 Task: Search one way flight ticket for 5 adults, 2 children, 1 infant in seat and 1 infant on lap in economy from Flint: Bishop International Airport to Rockford: Chicago Rockford International Airport(was Northwest Chicagoland Regional Airport At Rockford) on 5-1-2023. Choice of flights is Frontier. Number of bags: 1 carry on bag. Price is upto 98000. Outbound departure time preference is 9:00.
Action: Mouse moved to (221, 305)
Screenshot: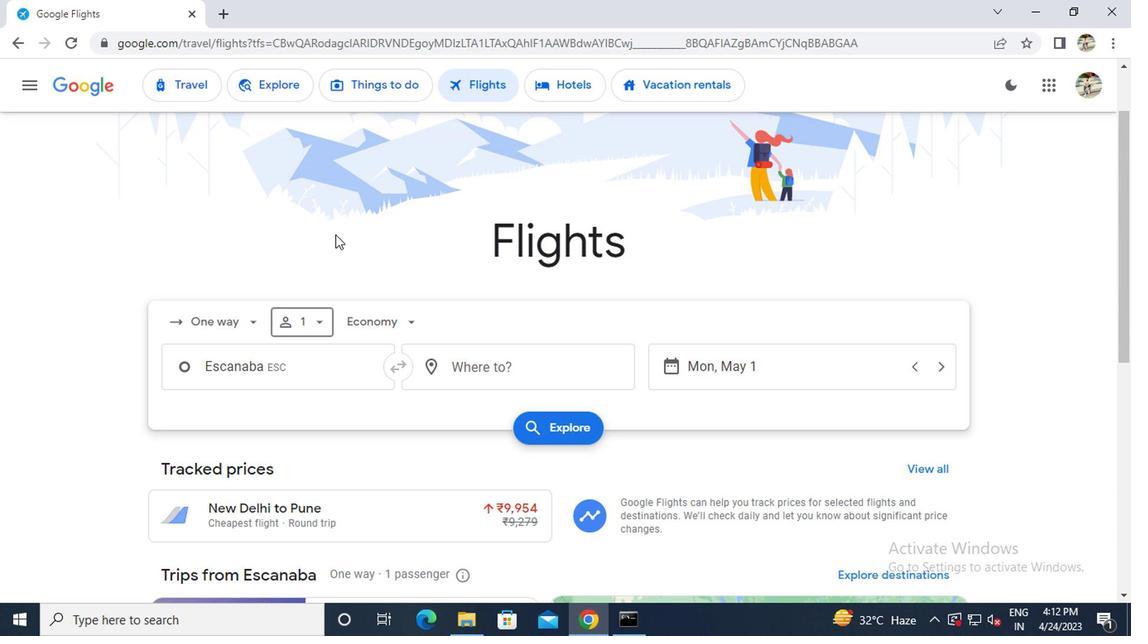 
Action: Mouse pressed left at (221, 305)
Screenshot: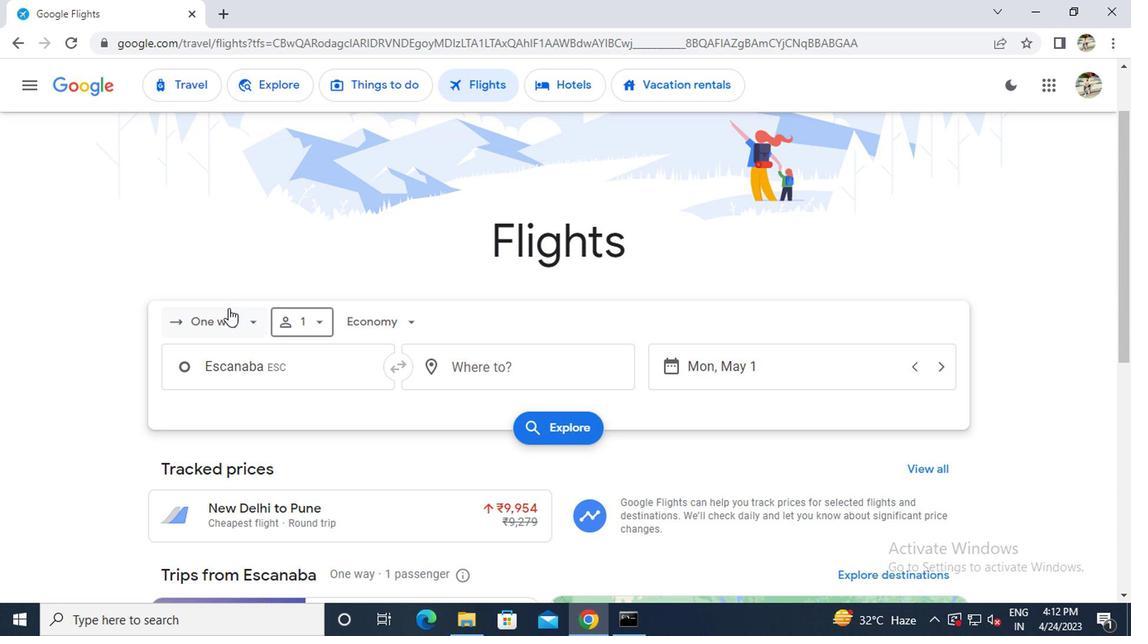 
Action: Mouse moved to (214, 388)
Screenshot: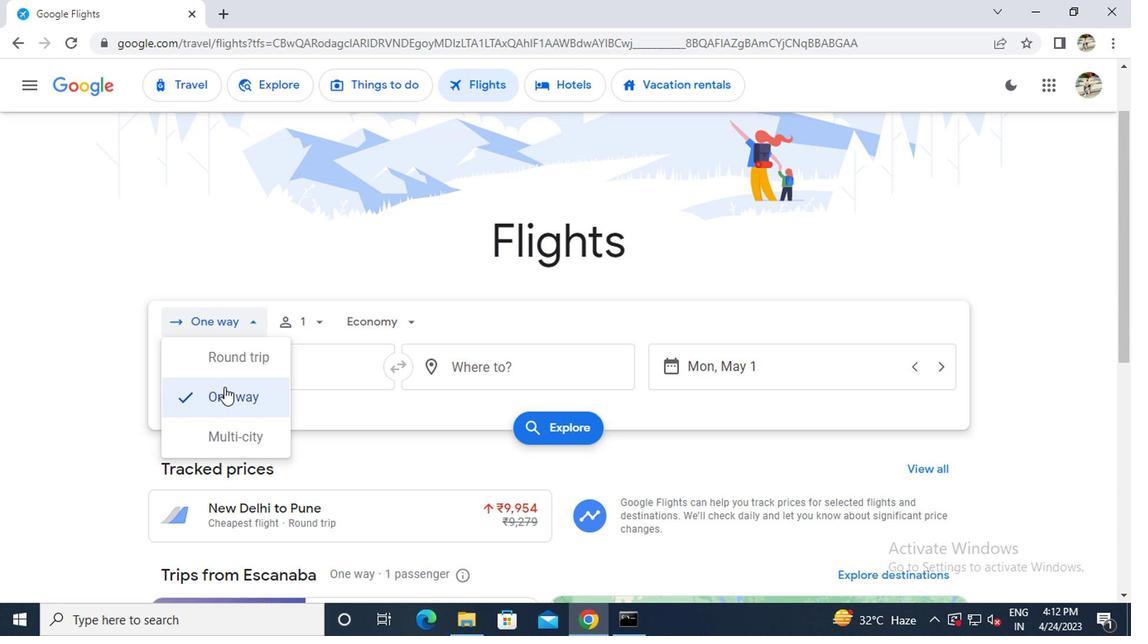 
Action: Mouse pressed left at (214, 388)
Screenshot: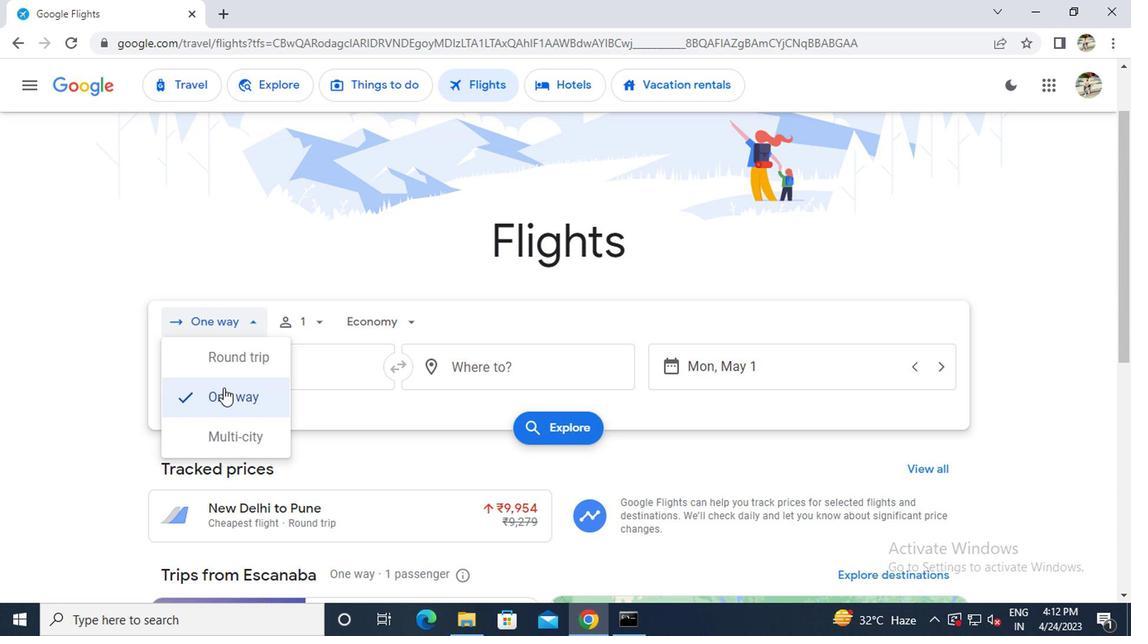 
Action: Mouse moved to (302, 318)
Screenshot: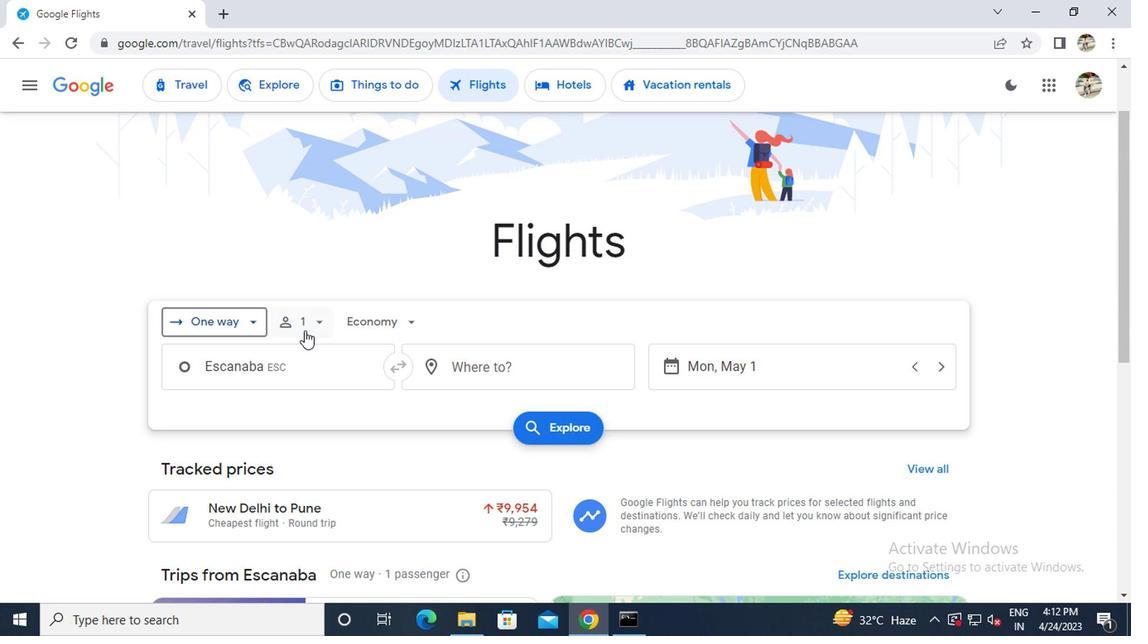 
Action: Mouse pressed left at (302, 318)
Screenshot: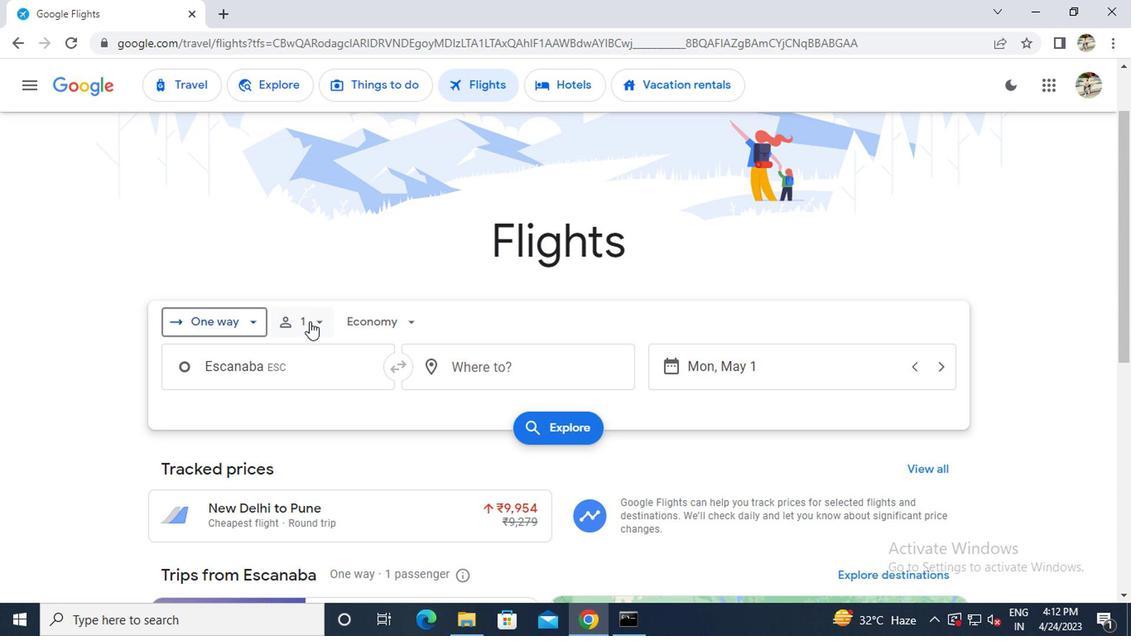 
Action: Mouse moved to (446, 371)
Screenshot: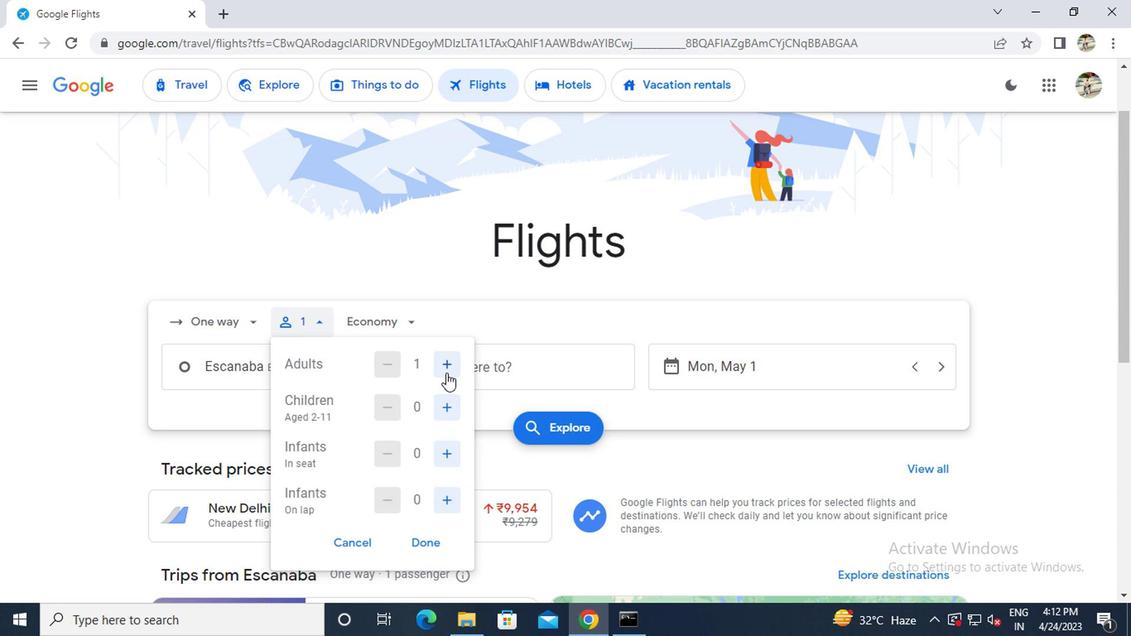 
Action: Mouse pressed left at (446, 371)
Screenshot: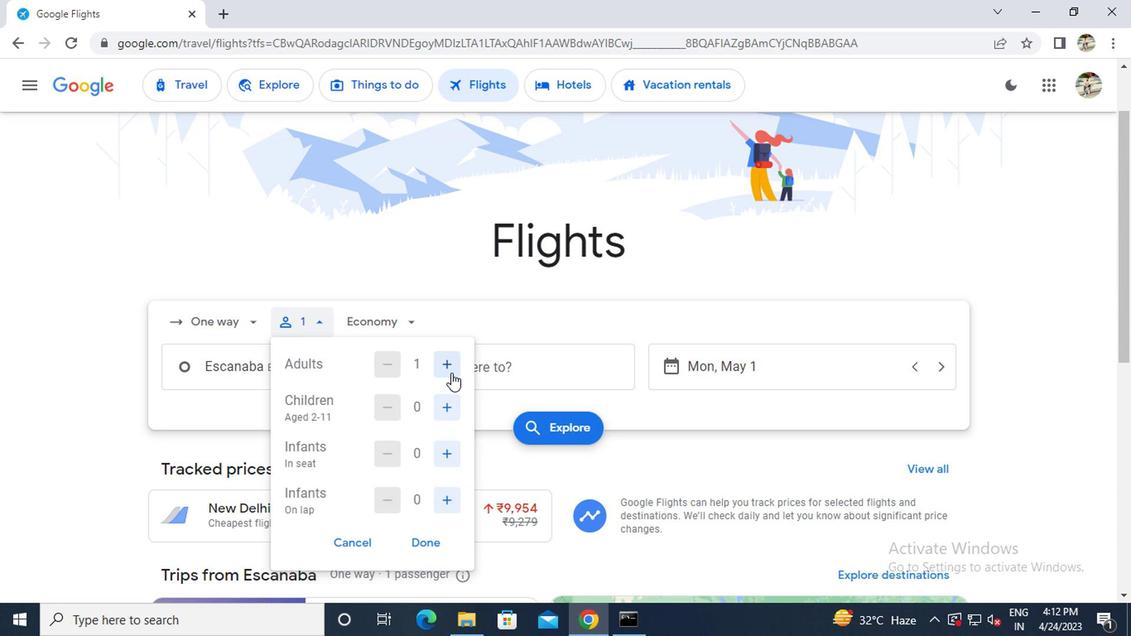 
Action: Mouse pressed left at (446, 371)
Screenshot: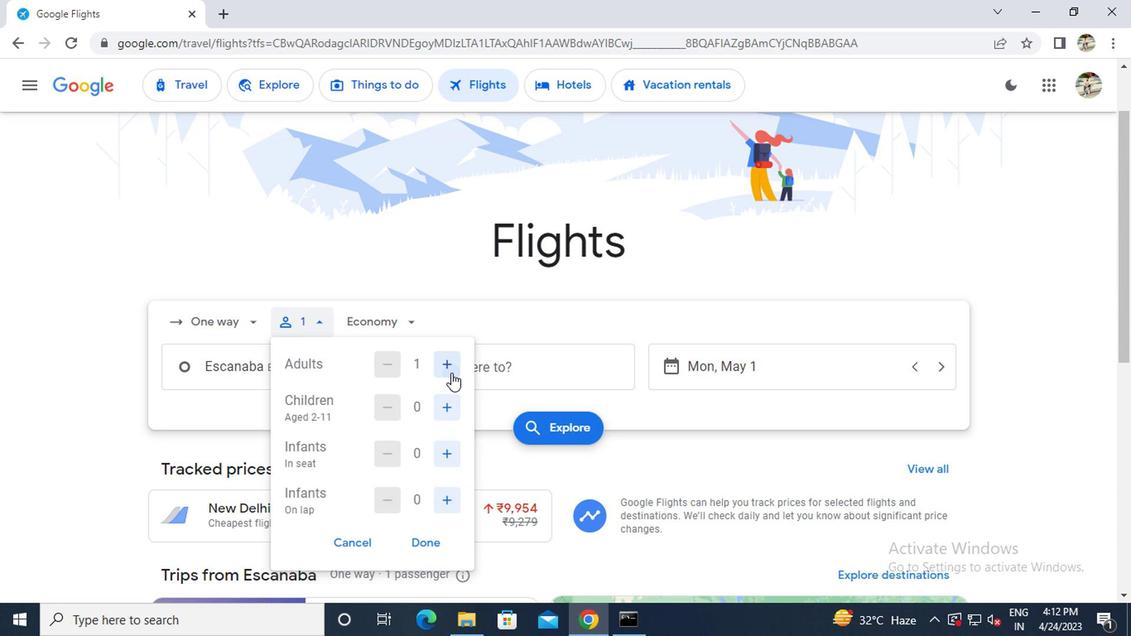 
Action: Mouse pressed left at (446, 371)
Screenshot: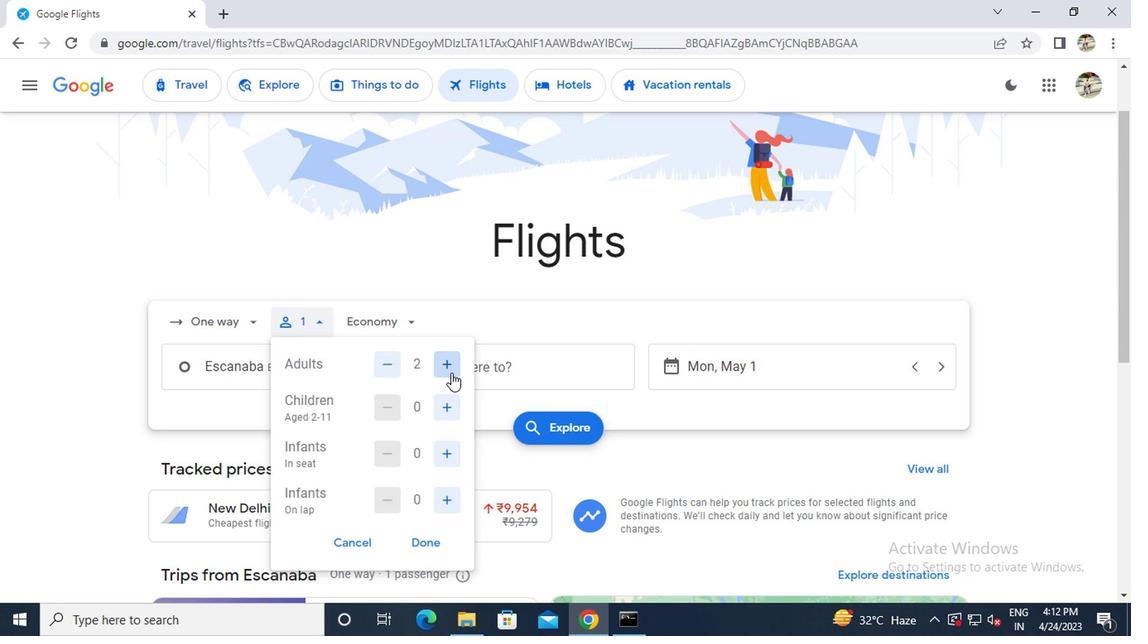 
Action: Mouse pressed left at (446, 371)
Screenshot: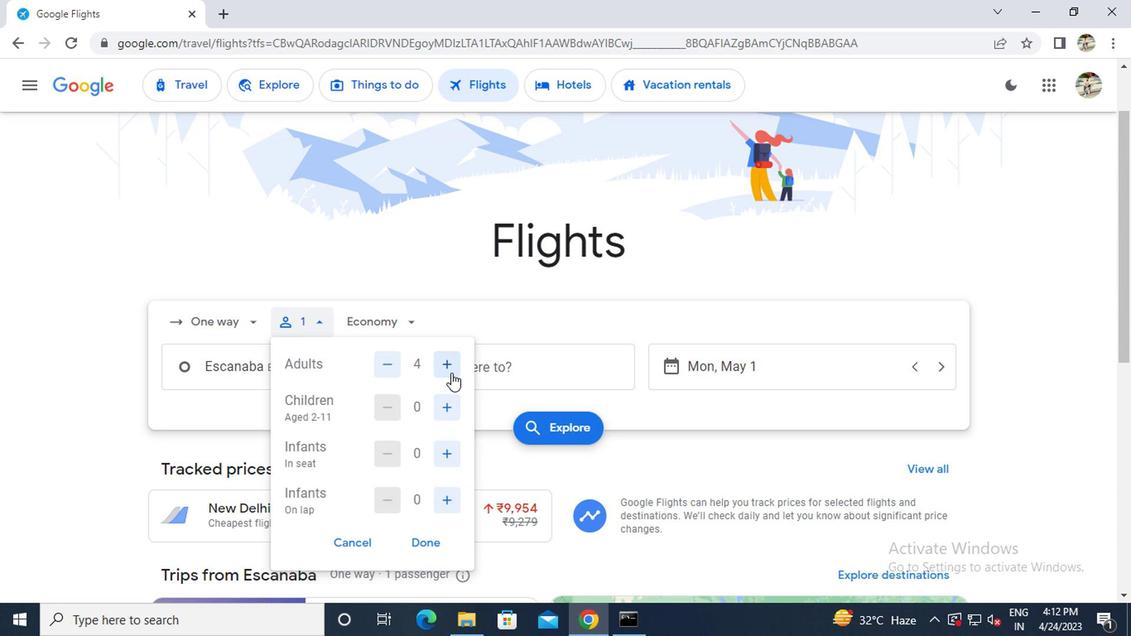
Action: Mouse moved to (440, 404)
Screenshot: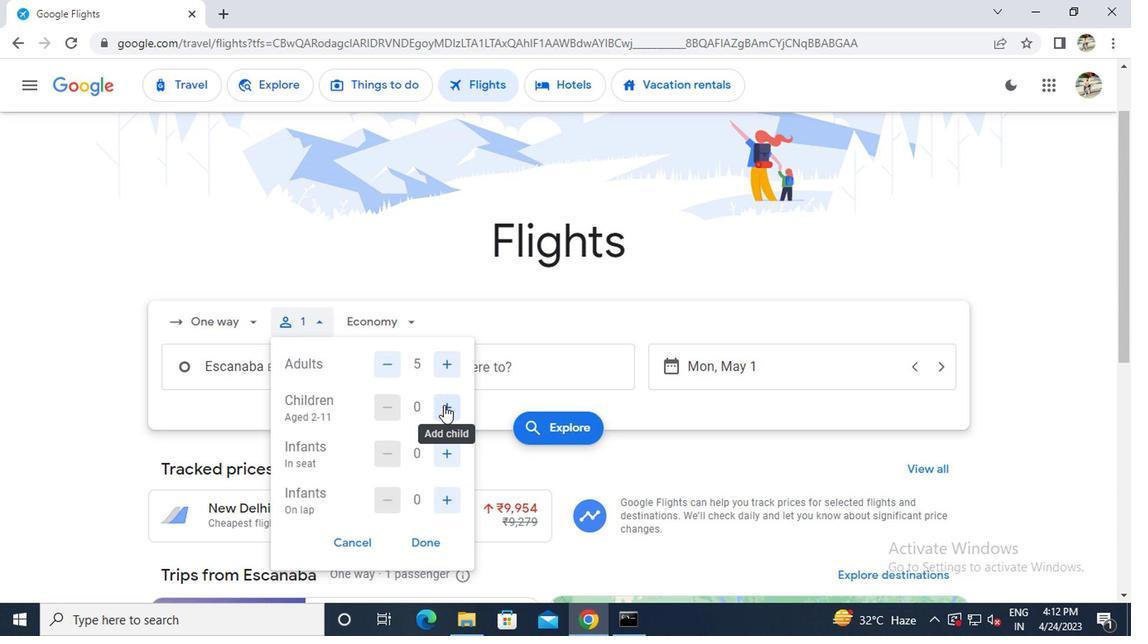 
Action: Mouse pressed left at (440, 404)
Screenshot: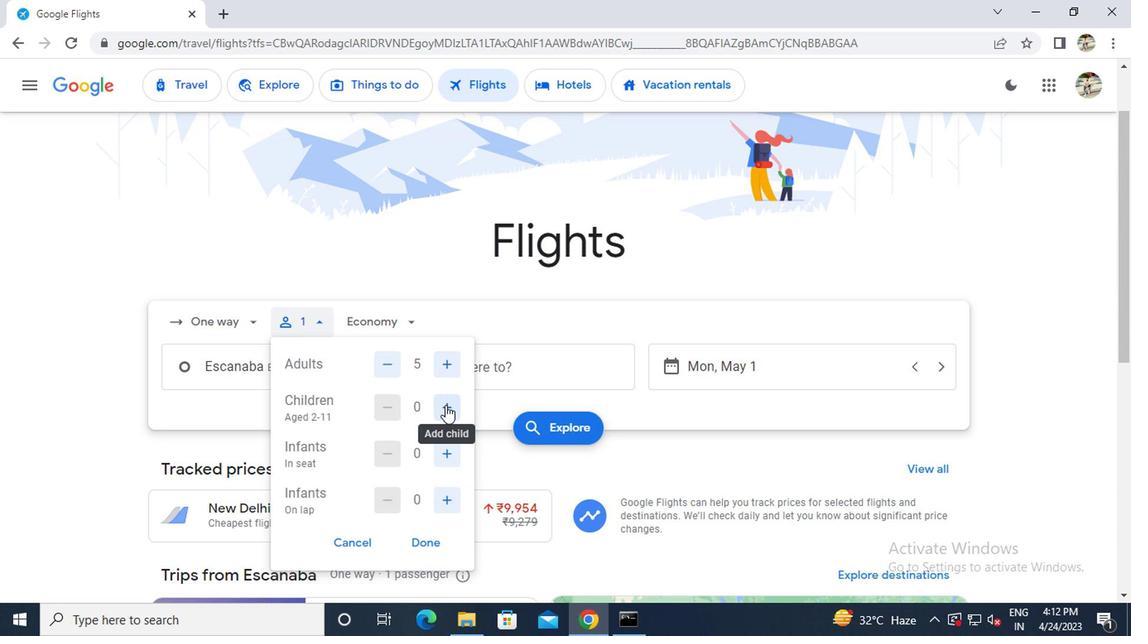
Action: Mouse moved to (440, 404)
Screenshot: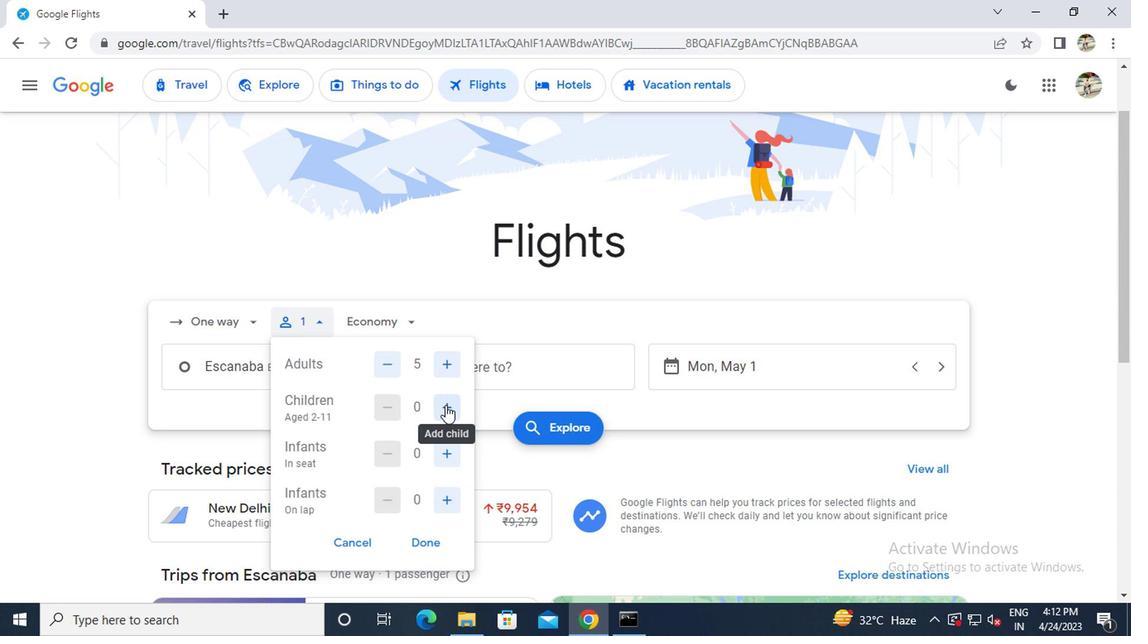 
Action: Mouse pressed left at (440, 404)
Screenshot: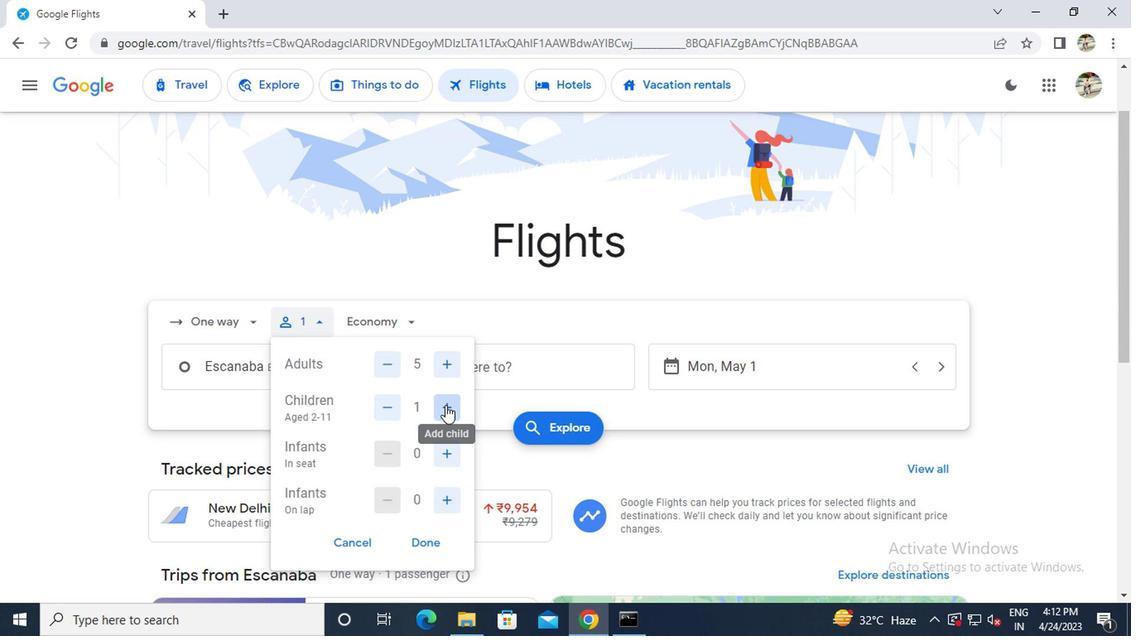 
Action: Mouse moved to (430, 450)
Screenshot: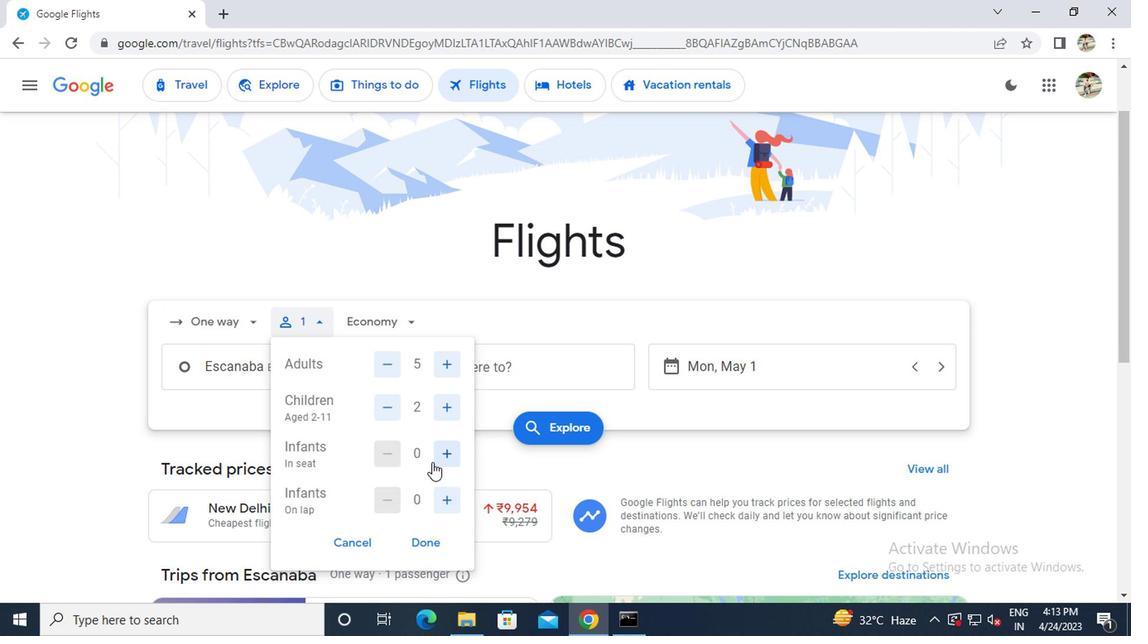 
Action: Mouse pressed left at (430, 450)
Screenshot: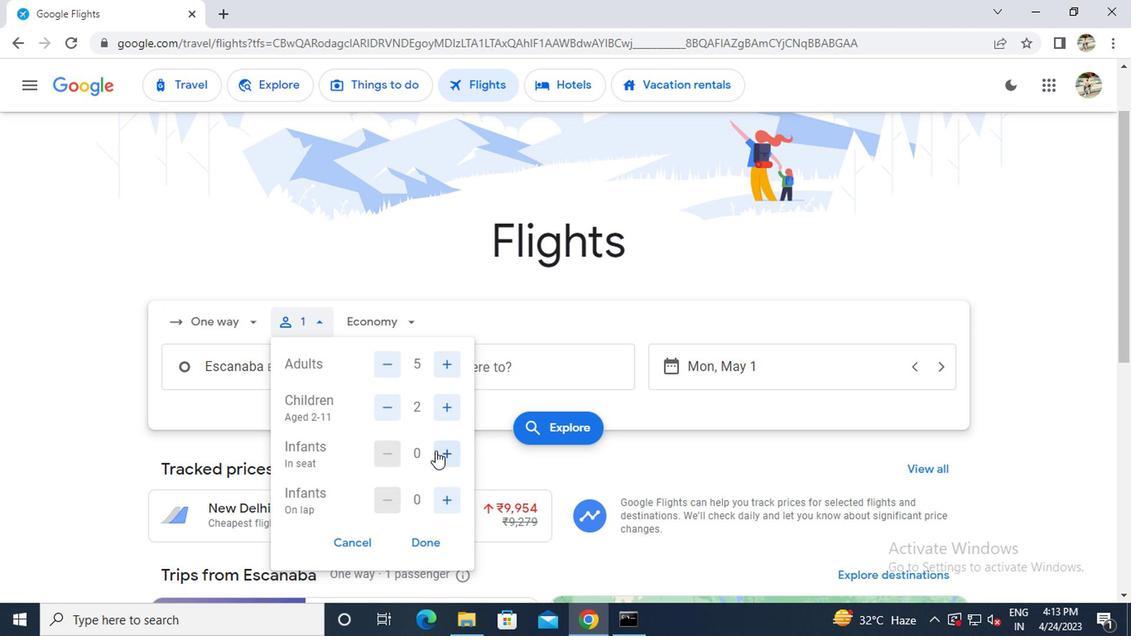 
Action: Mouse moved to (440, 493)
Screenshot: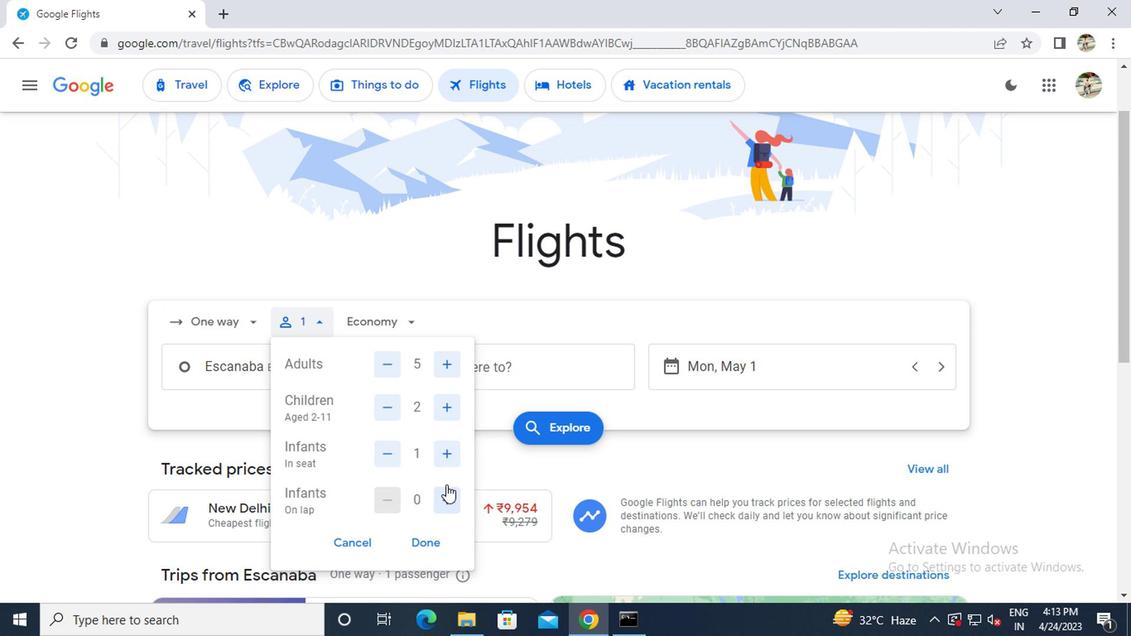 
Action: Mouse pressed left at (440, 493)
Screenshot: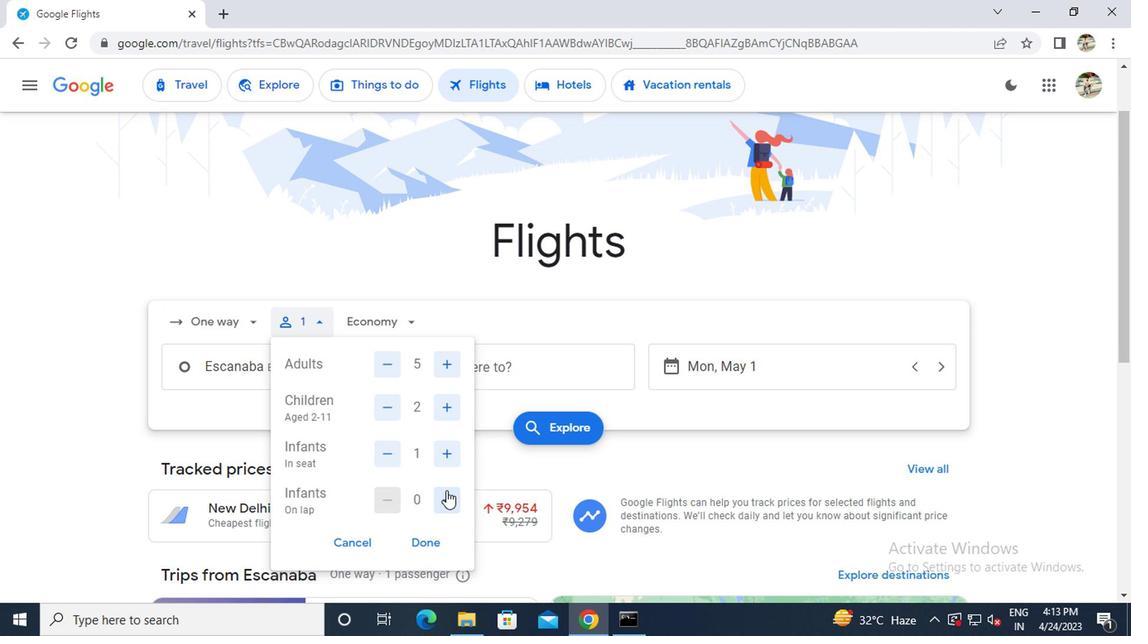 
Action: Mouse moved to (433, 541)
Screenshot: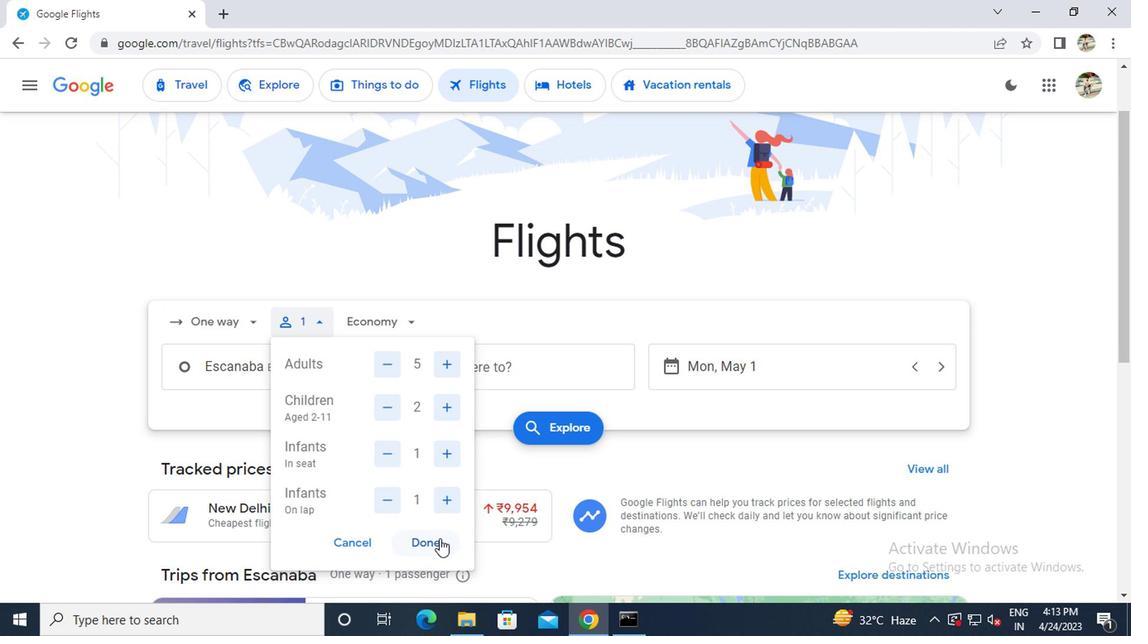 
Action: Mouse pressed left at (433, 541)
Screenshot: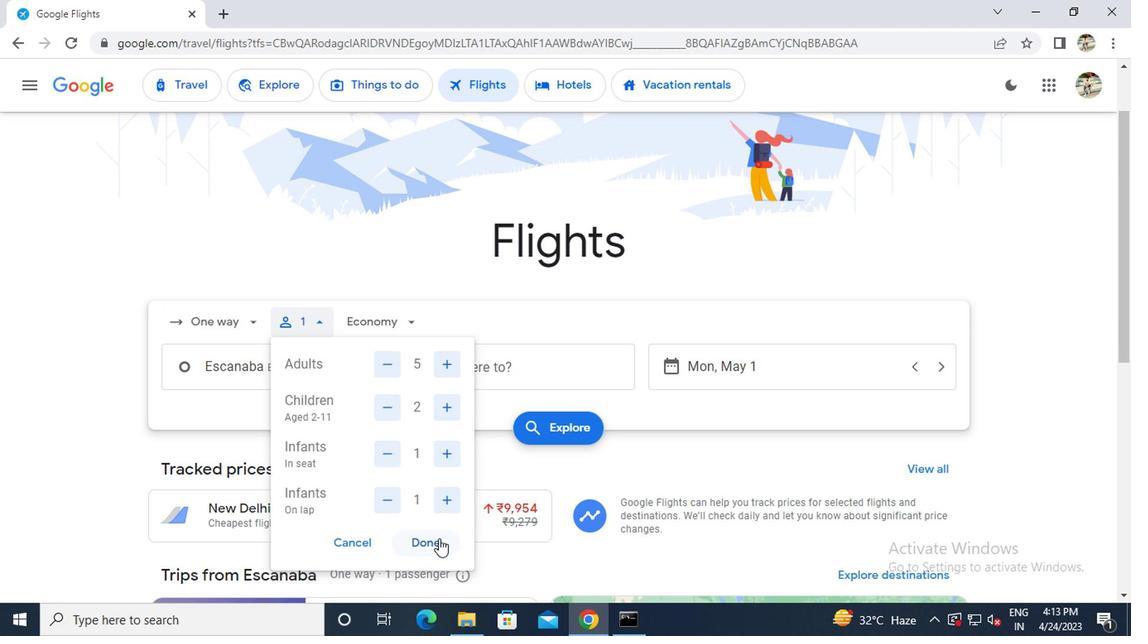 
Action: Mouse moved to (370, 312)
Screenshot: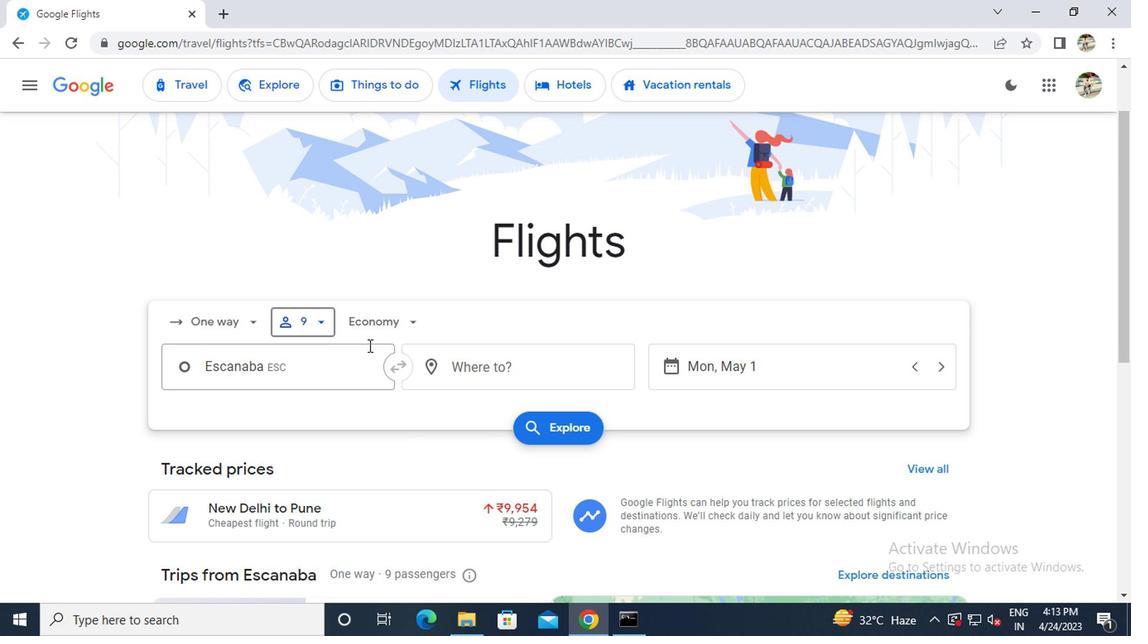 
Action: Mouse pressed left at (370, 312)
Screenshot: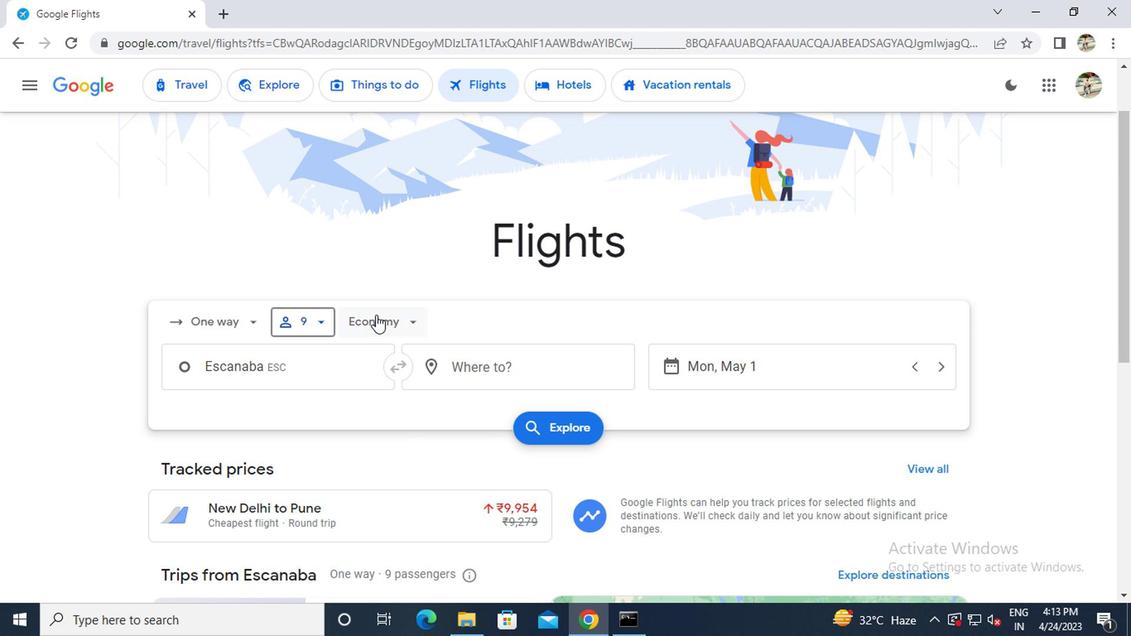 
Action: Mouse moved to (369, 354)
Screenshot: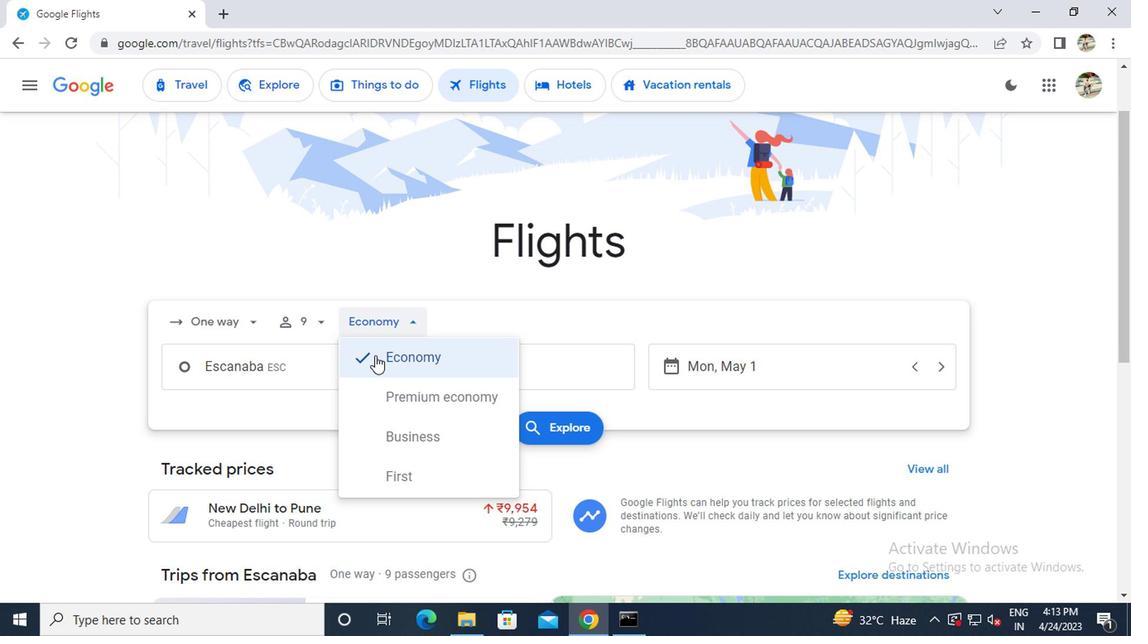 
Action: Mouse pressed left at (369, 354)
Screenshot: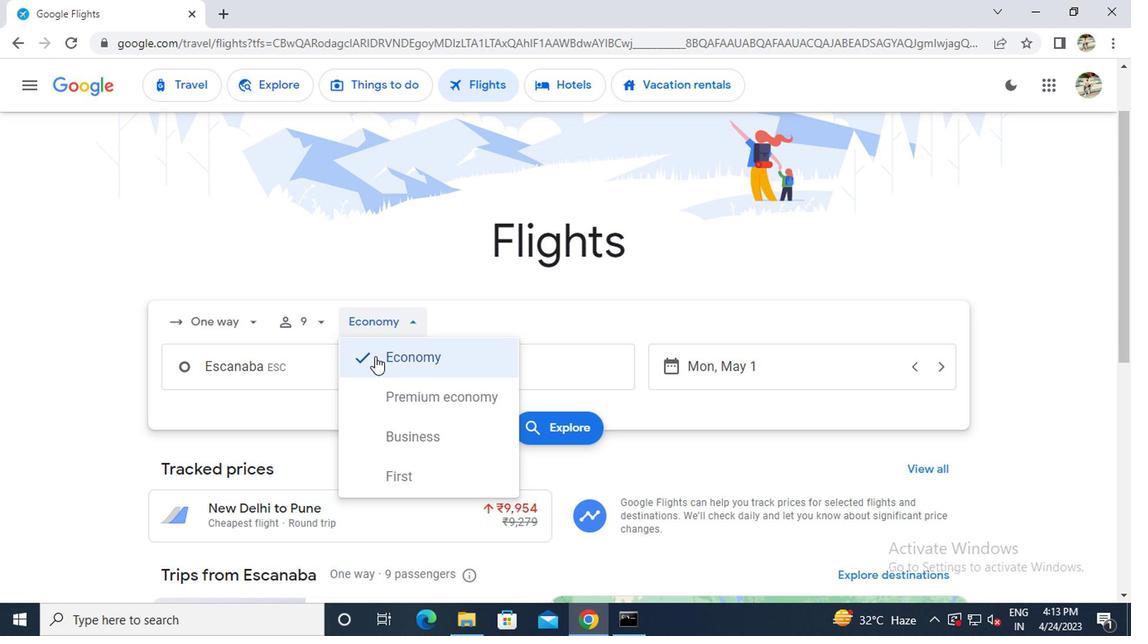 
Action: Mouse moved to (301, 361)
Screenshot: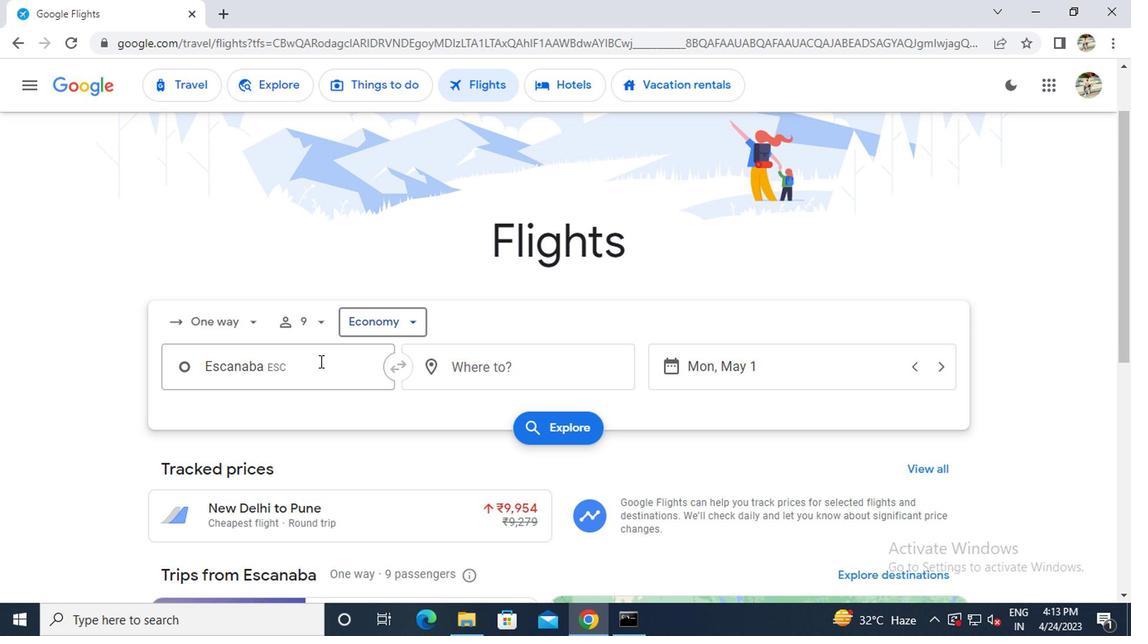 
Action: Mouse pressed left at (301, 361)
Screenshot: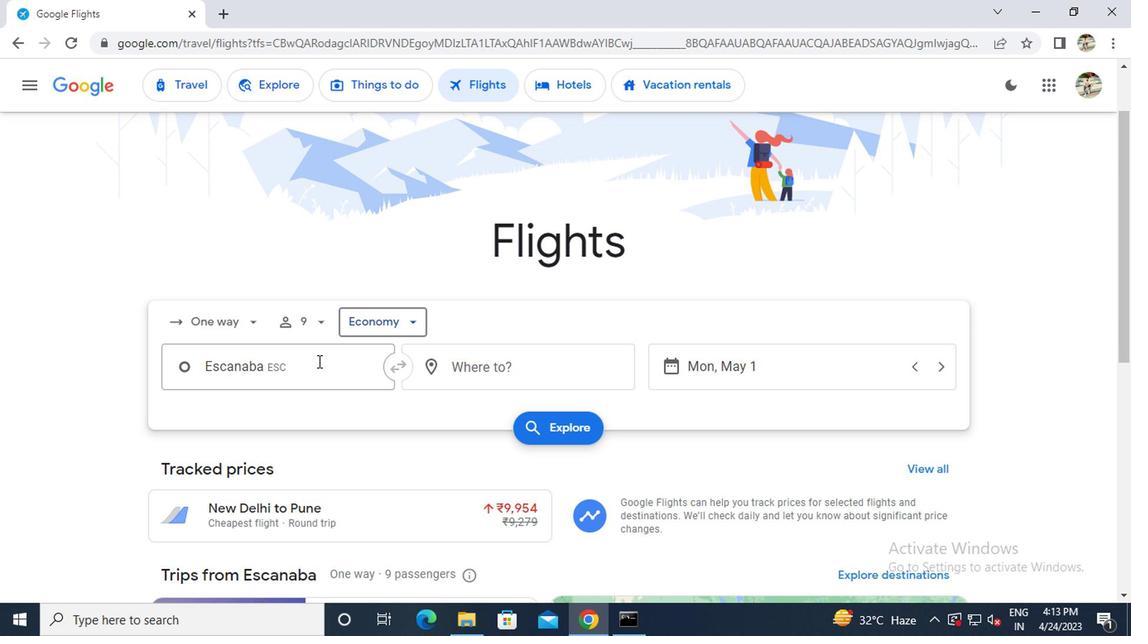 
Action: Key pressed <Key.caps_lock>f<Key.caps_lock>lint
Screenshot: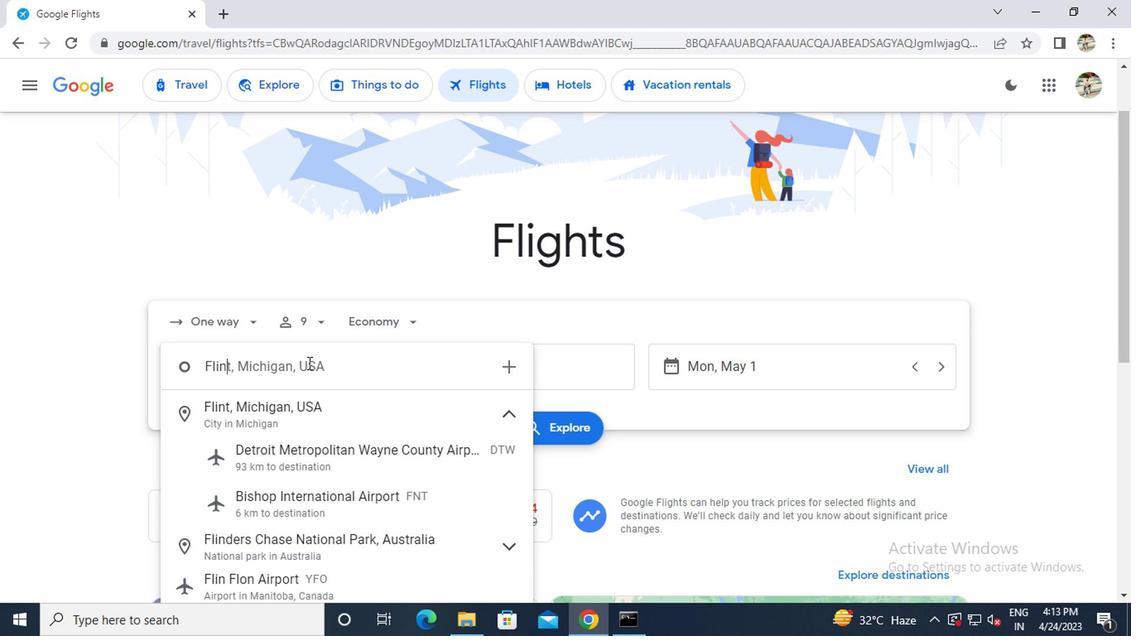 
Action: Mouse moved to (308, 447)
Screenshot: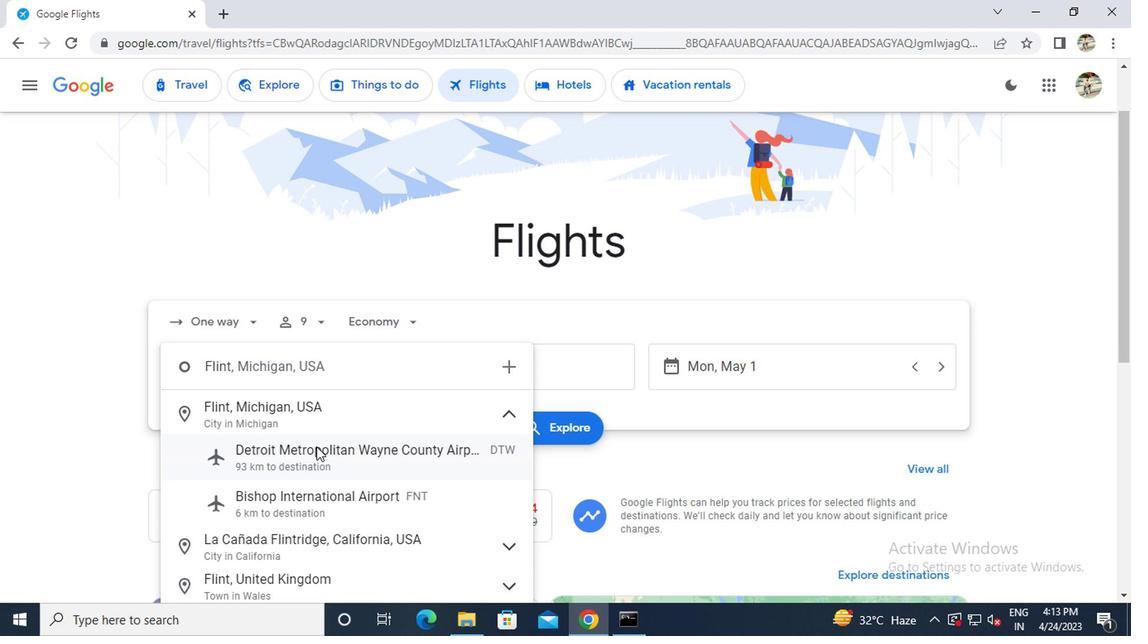 
Action: Mouse pressed left at (308, 447)
Screenshot: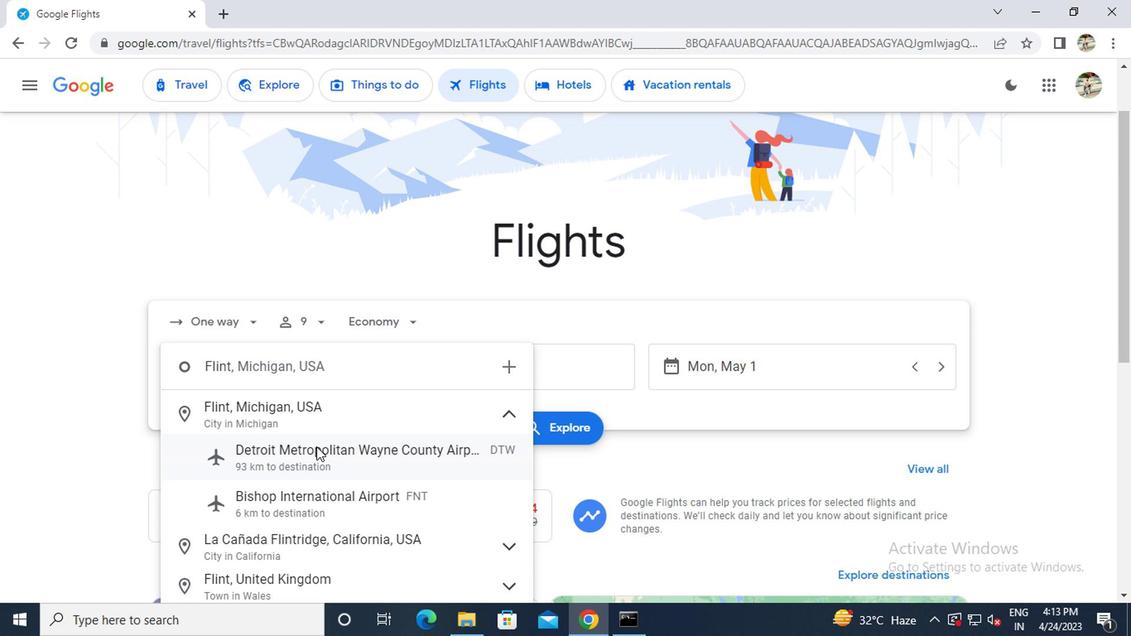 
Action: Mouse moved to (474, 365)
Screenshot: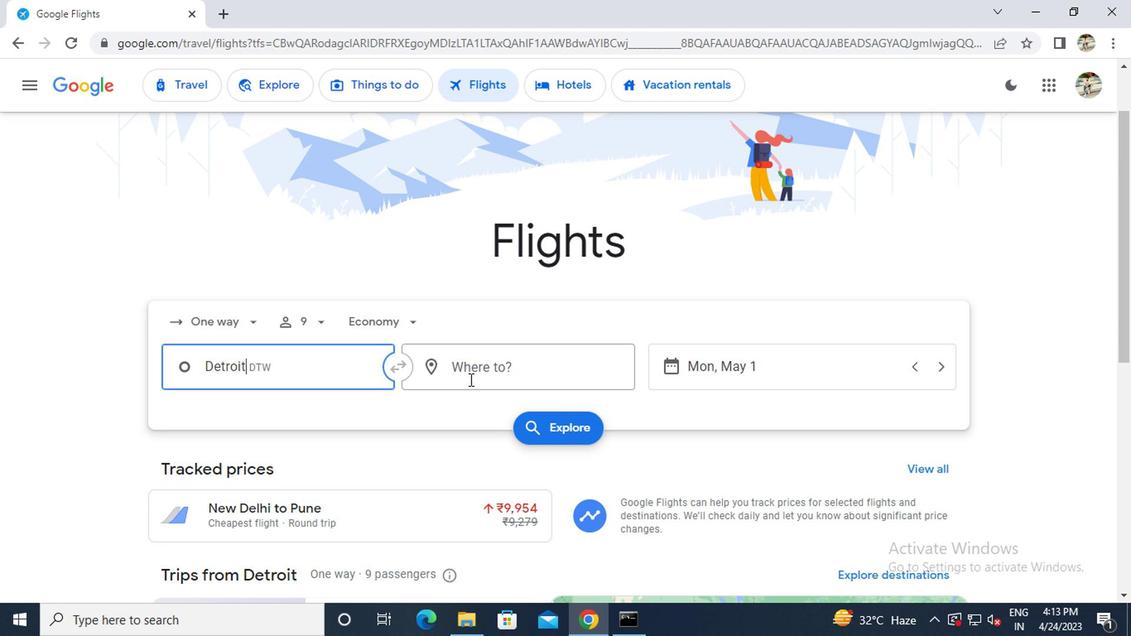 
Action: Mouse pressed left at (474, 365)
Screenshot: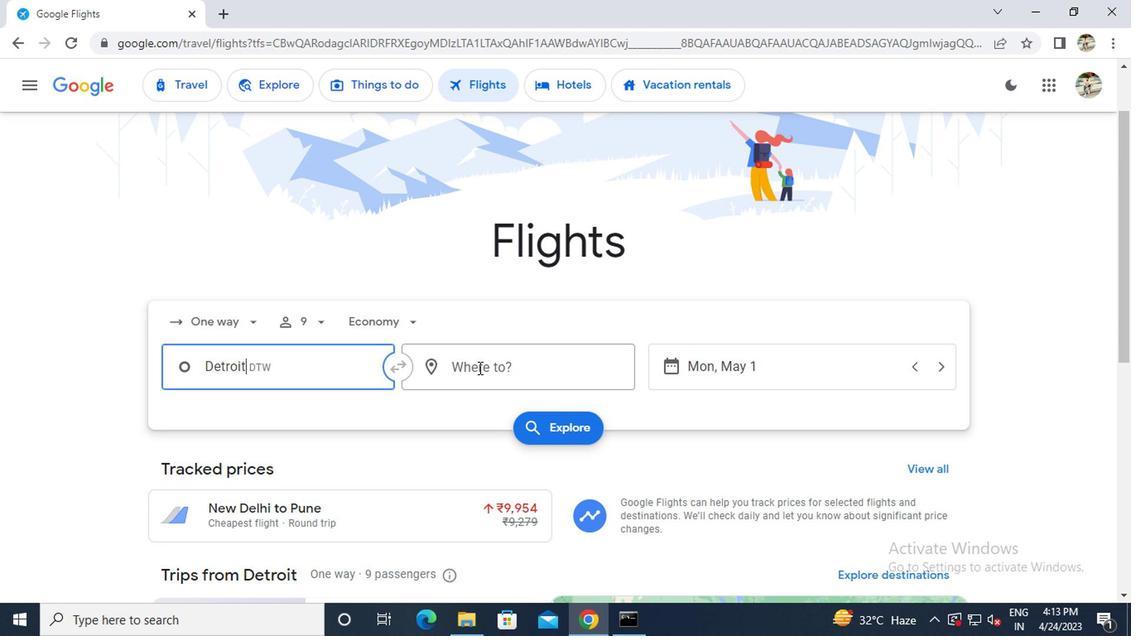 
Action: Key pressed <Key.caps_lock>r<Key.caps_lock>ock
Screenshot: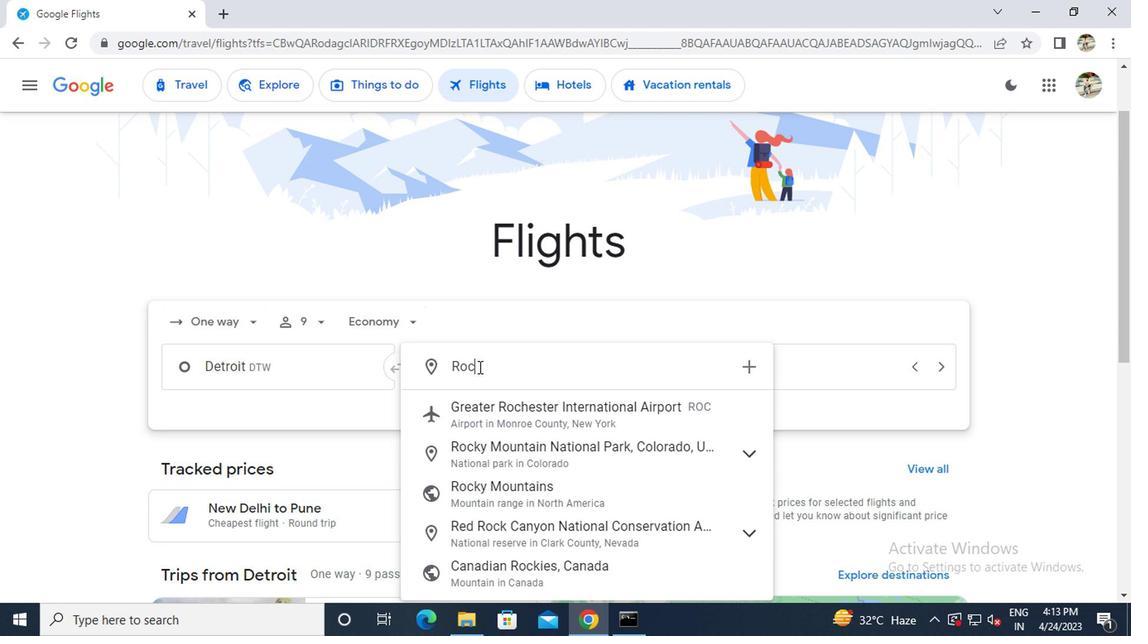 
Action: Mouse moved to (504, 490)
Screenshot: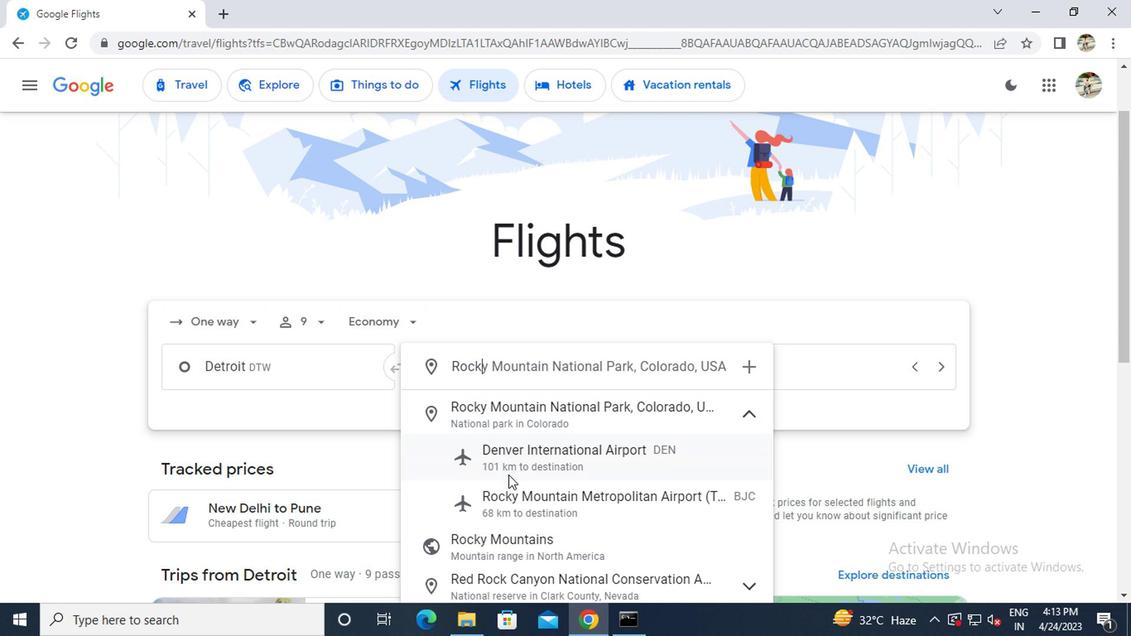 
Action: Key pressed ford
Screenshot: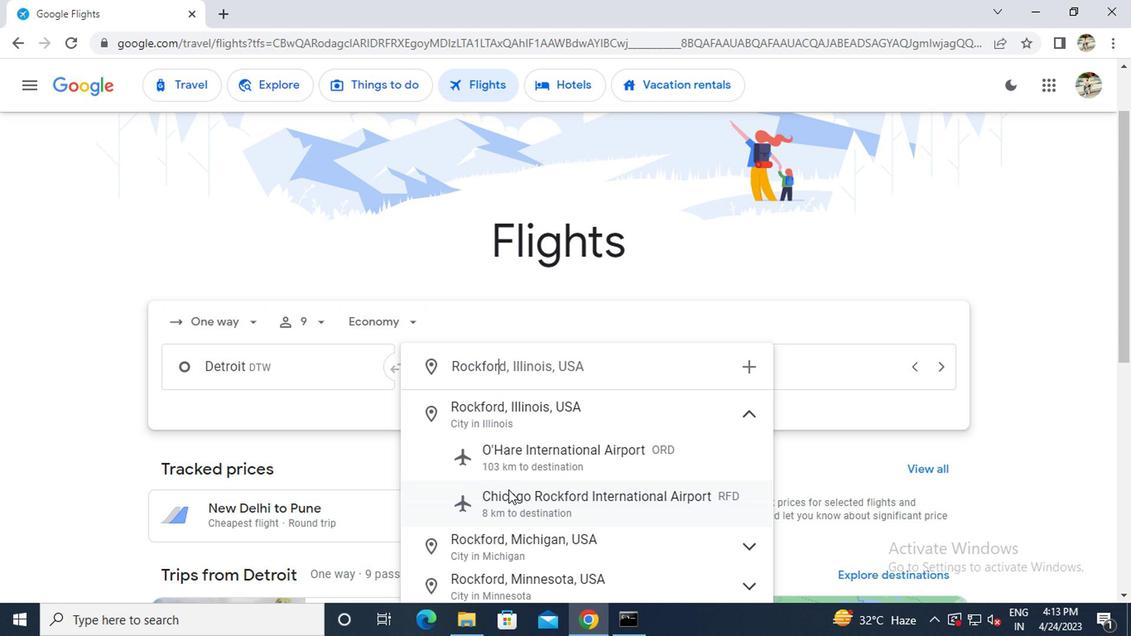 
Action: Mouse pressed left at (504, 490)
Screenshot: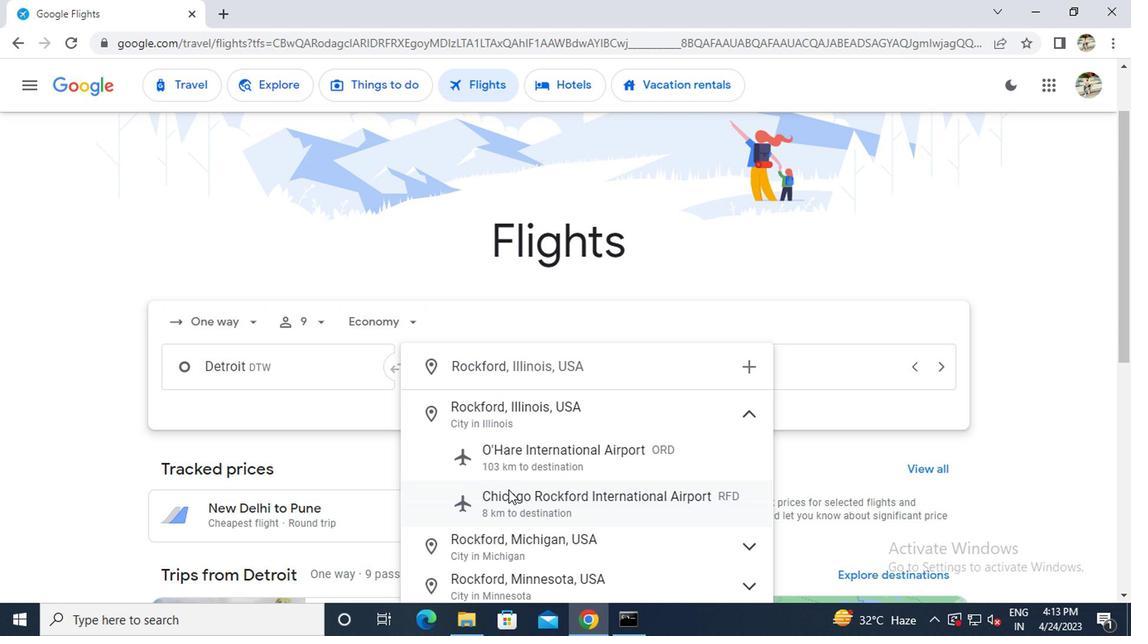 
Action: Mouse moved to (729, 373)
Screenshot: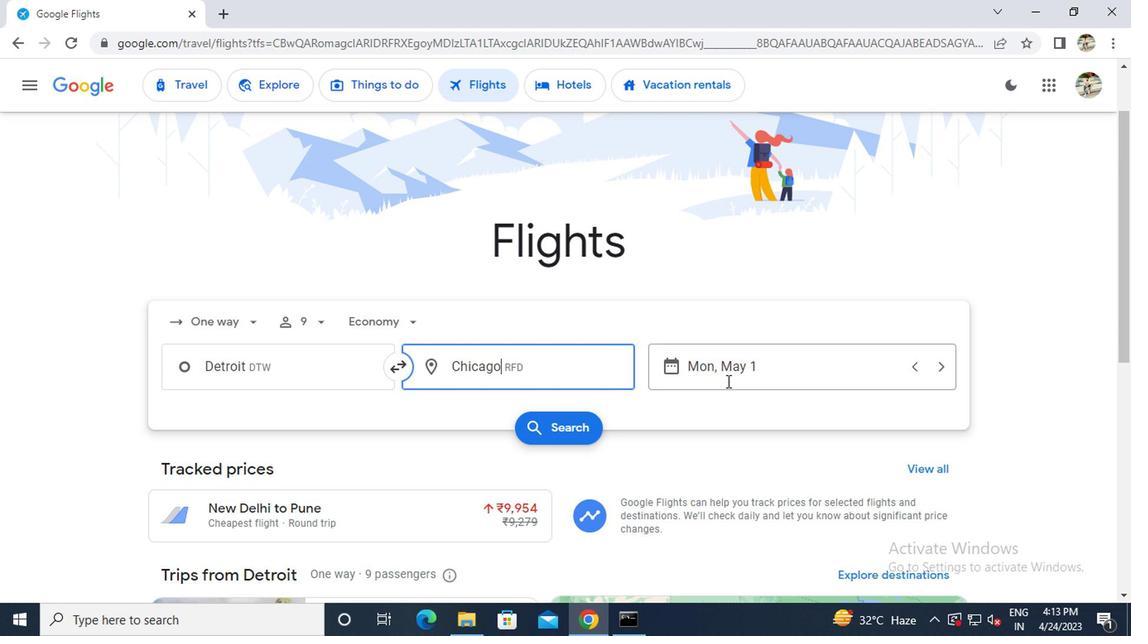 
Action: Mouse pressed left at (729, 373)
Screenshot: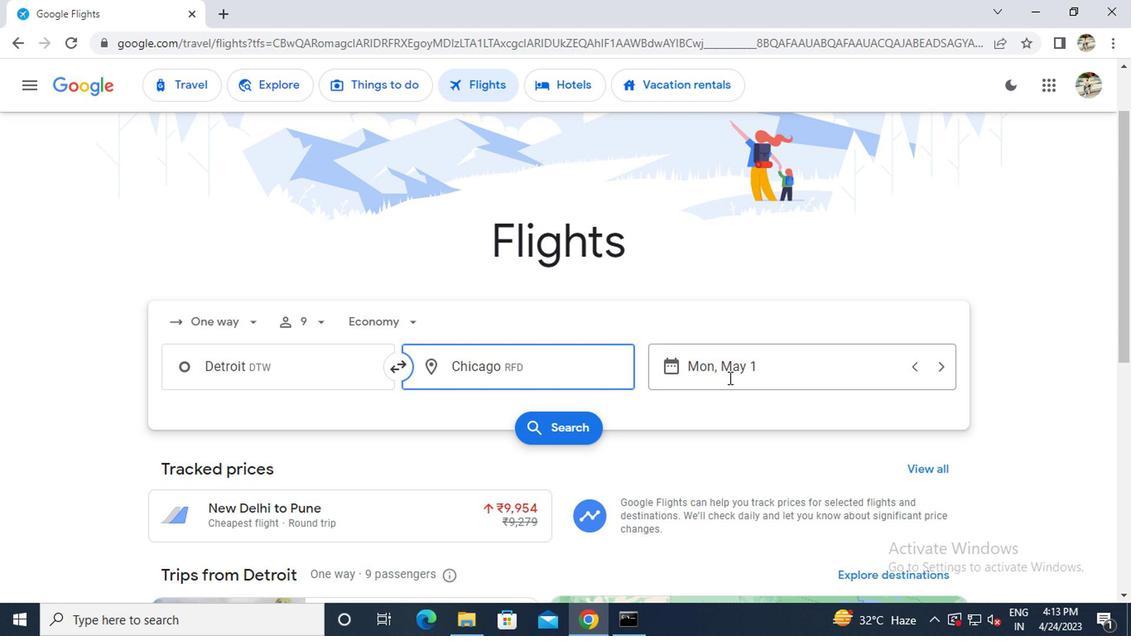 
Action: Mouse moved to (720, 301)
Screenshot: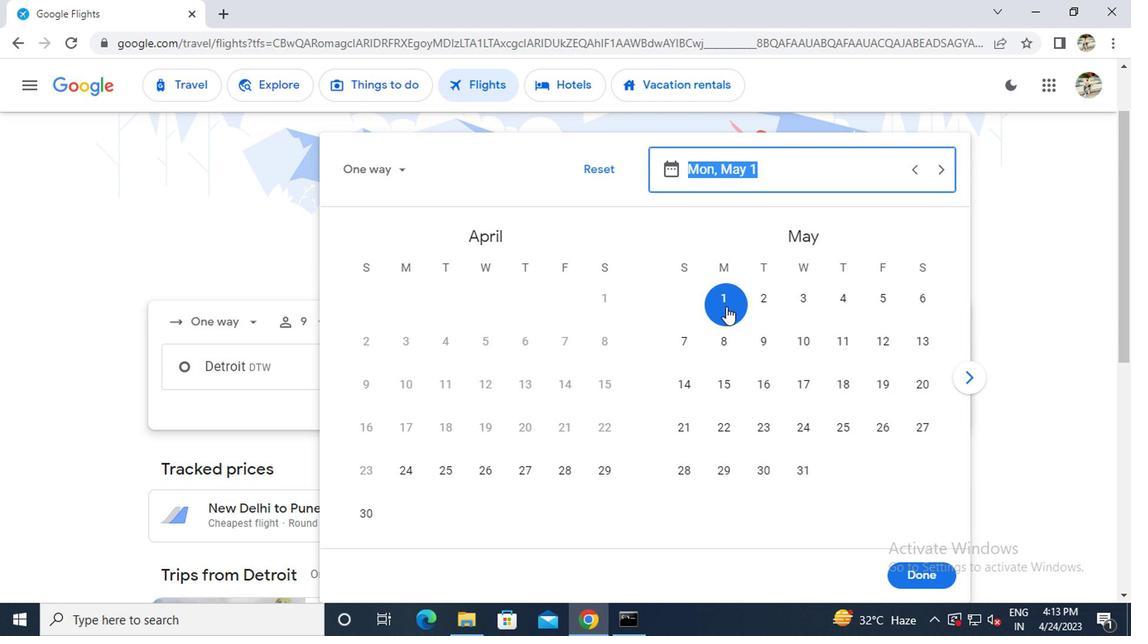 
Action: Mouse pressed left at (720, 301)
Screenshot: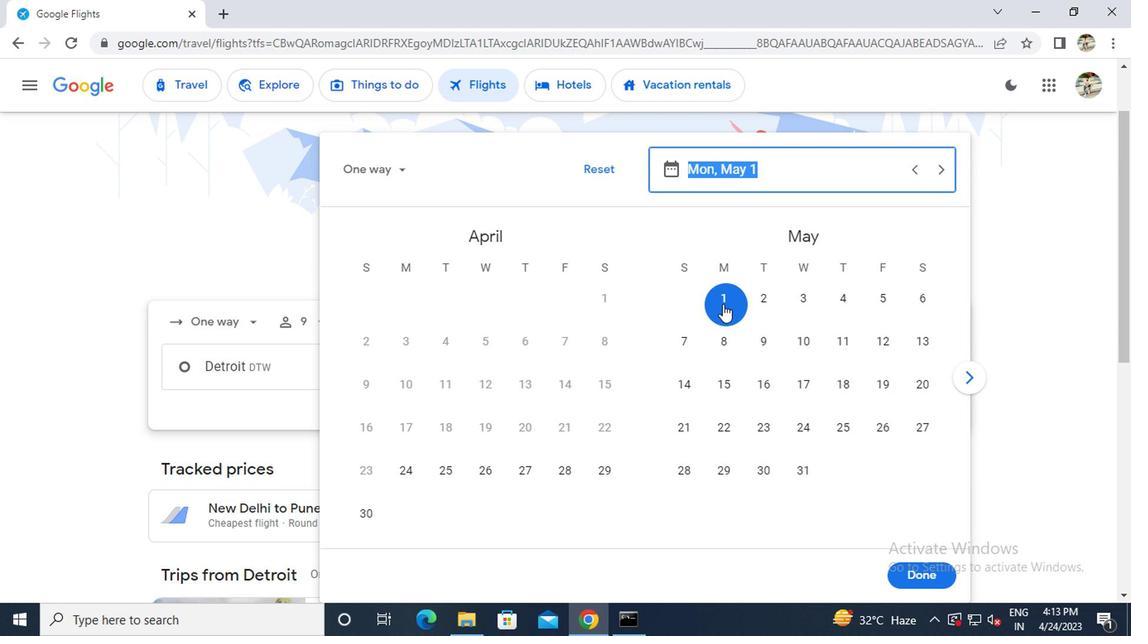 
Action: Mouse moved to (911, 569)
Screenshot: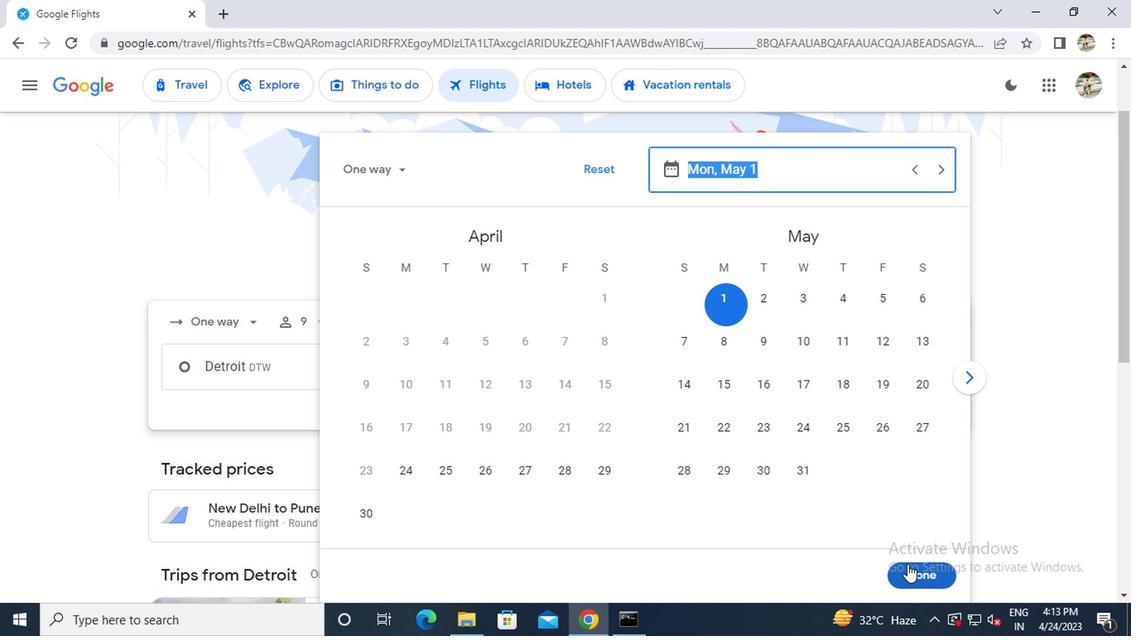 
Action: Mouse pressed left at (911, 569)
Screenshot: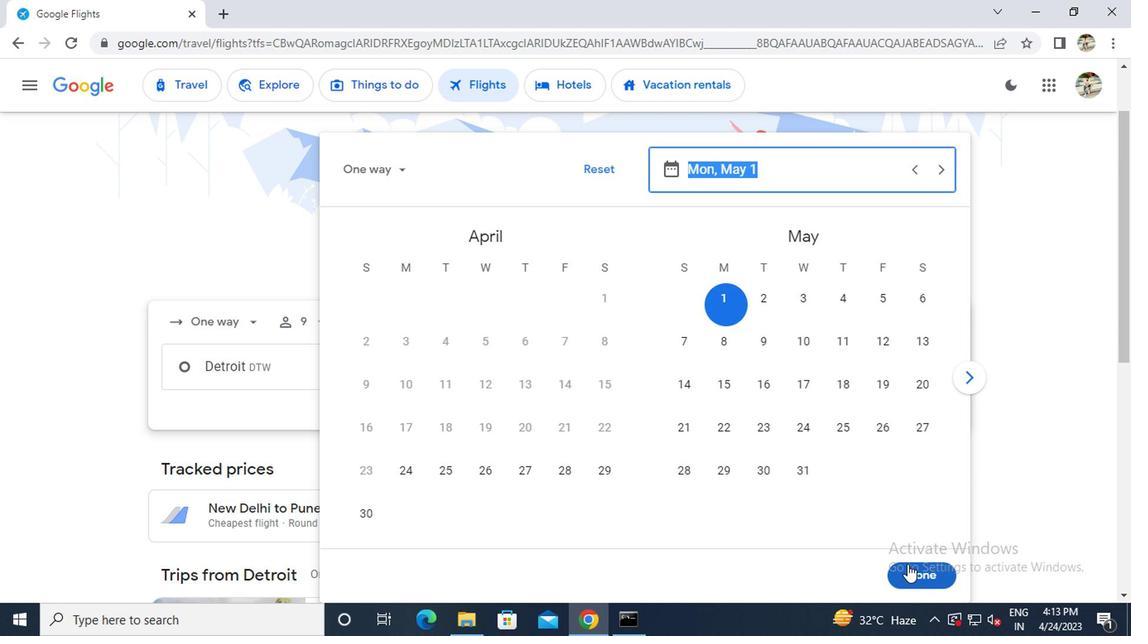 
Action: Mouse moved to (554, 421)
Screenshot: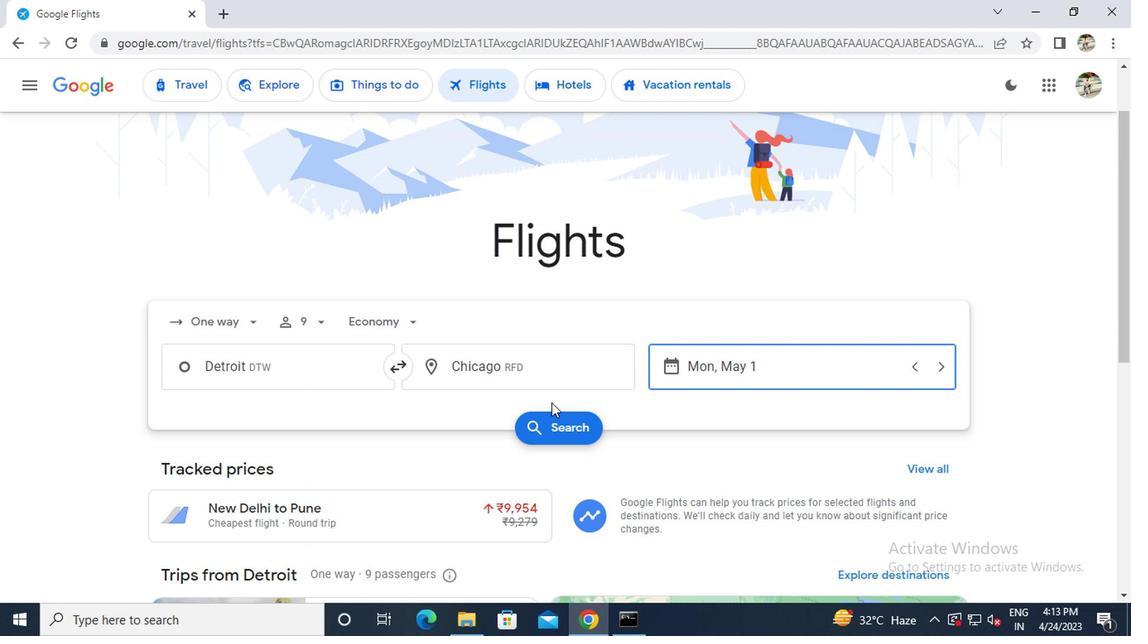 
Action: Mouse pressed left at (554, 421)
Screenshot: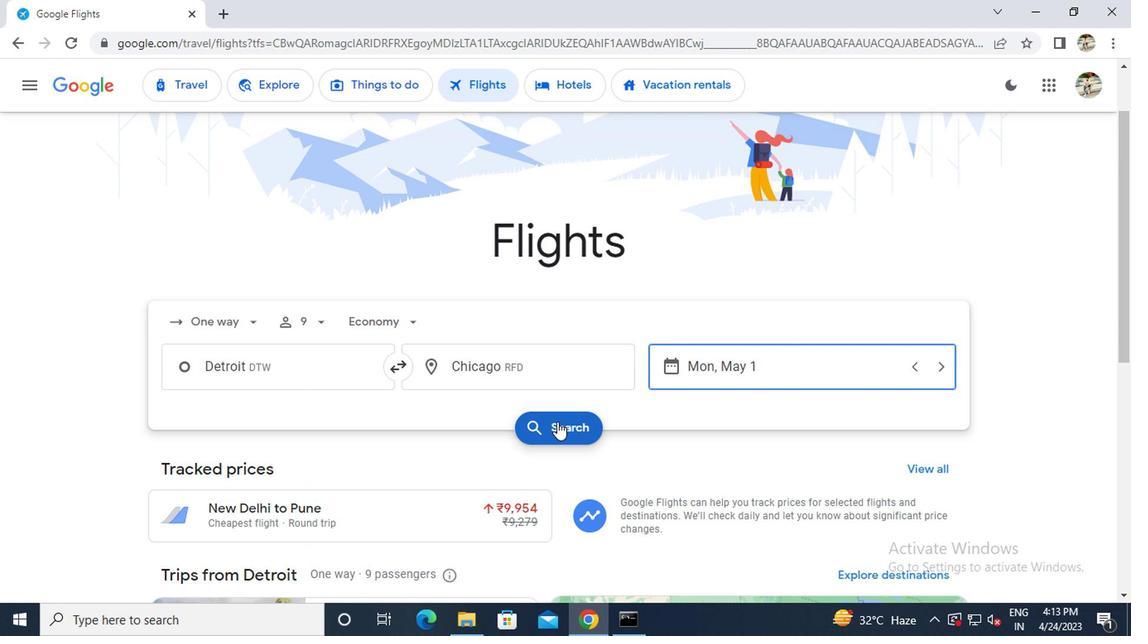 
Action: Mouse moved to (205, 231)
Screenshot: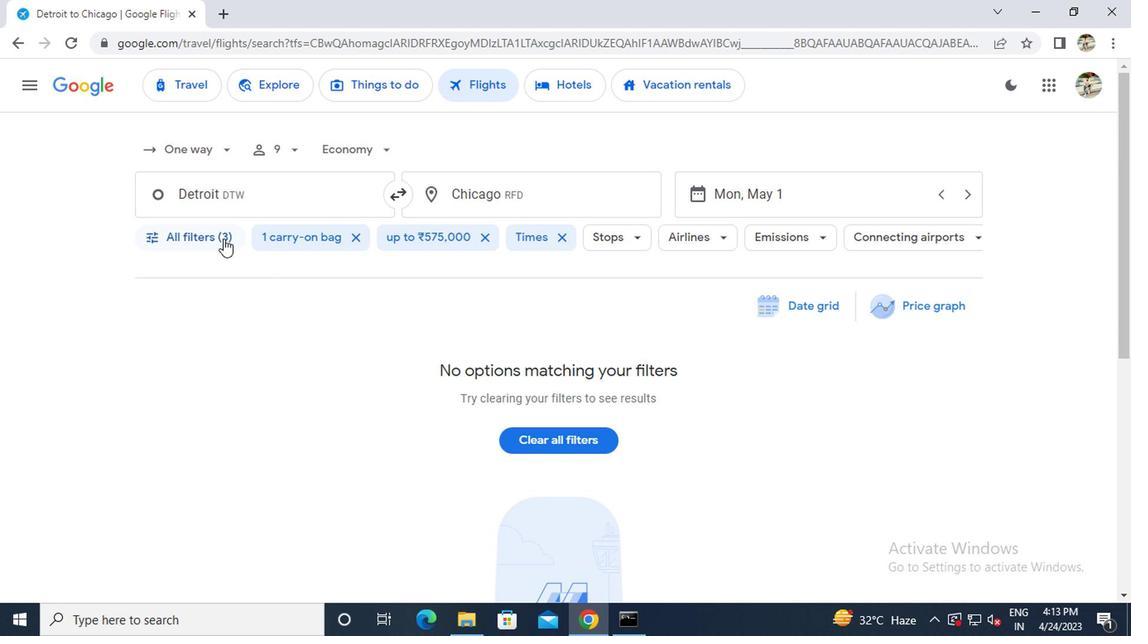 
Action: Mouse pressed left at (205, 231)
Screenshot: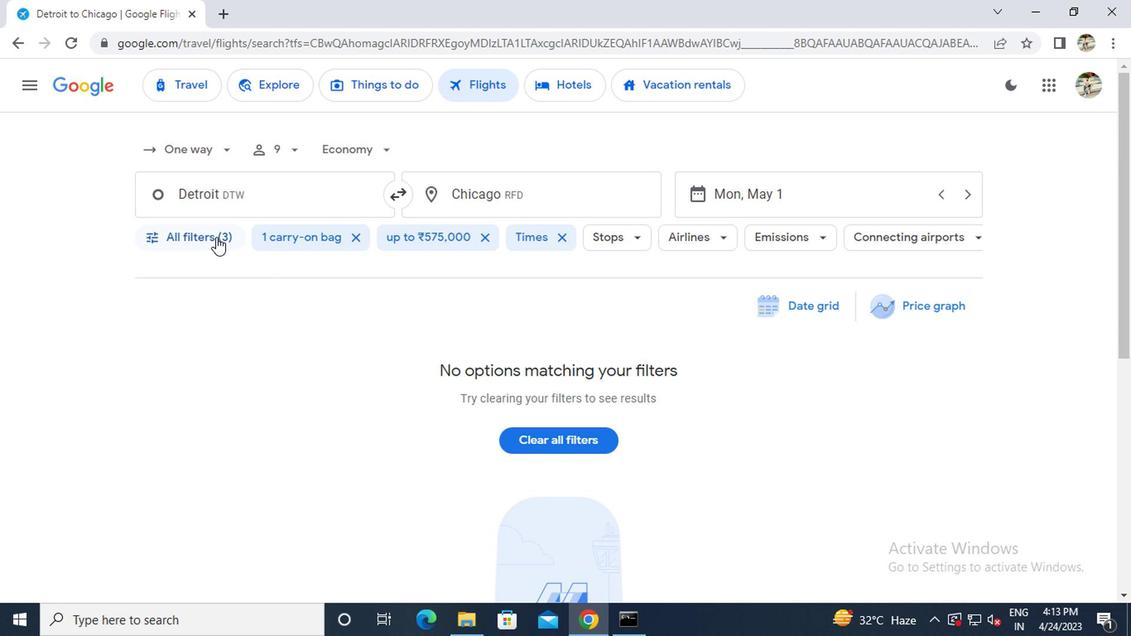 
Action: Mouse moved to (249, 375)
Screenshot: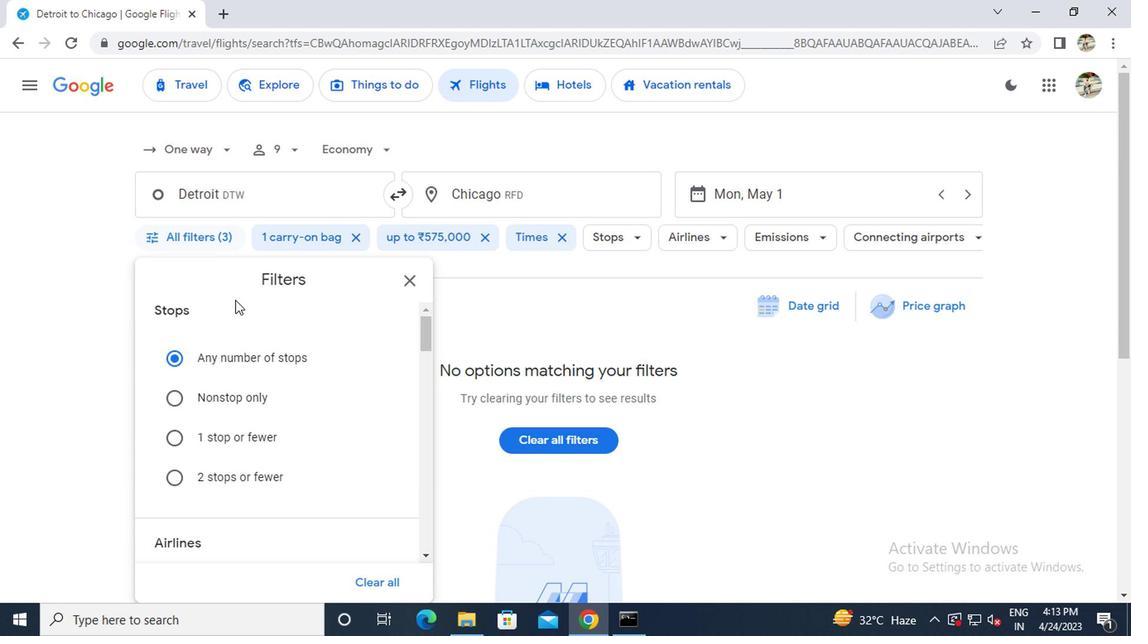 
Action: Mouse scrolled (249, 374) with delta (0, 0)
Screenshot: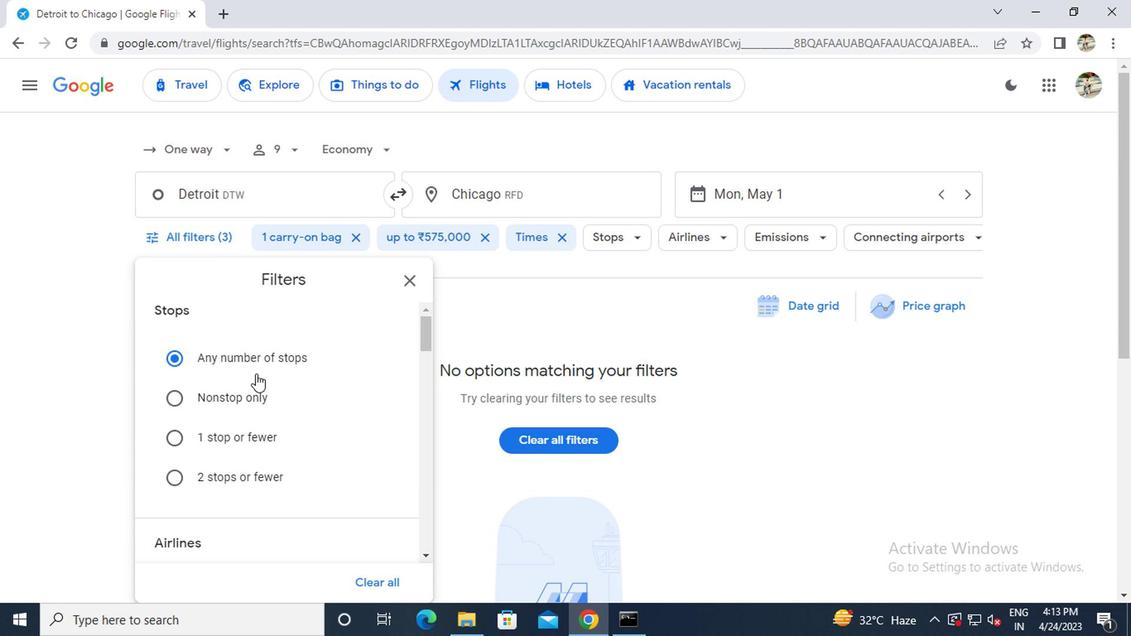 
Action: Mouse scrolled (249, 374) with delta (0, 0)
Screenshot: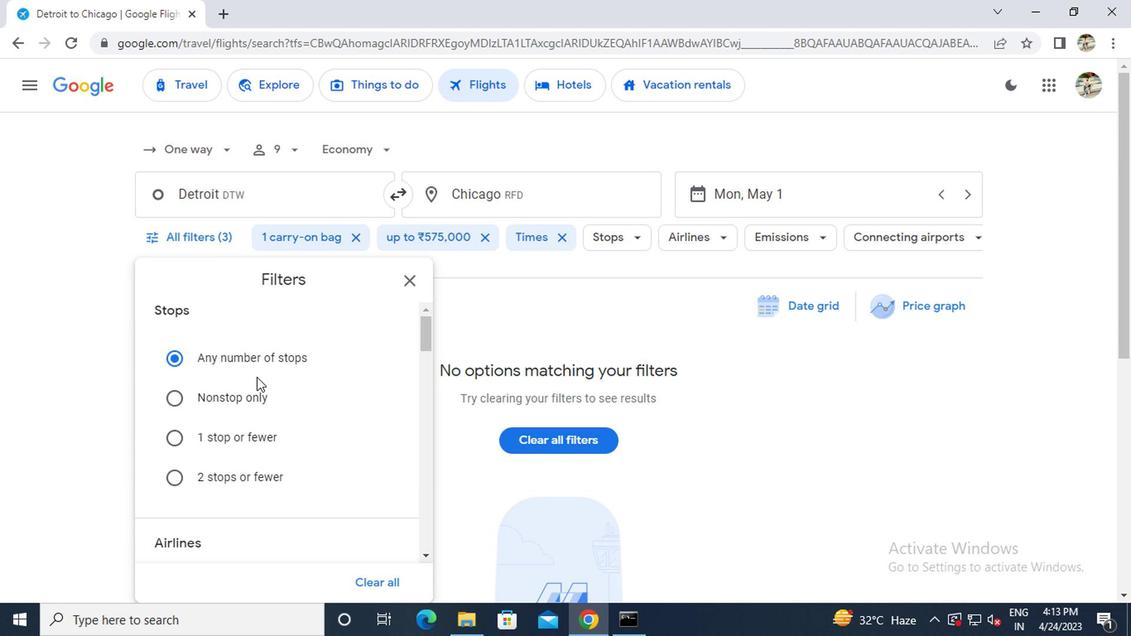 
Action: Mouse scrolled (249, 374) with delta (0, 0)
Screenshot: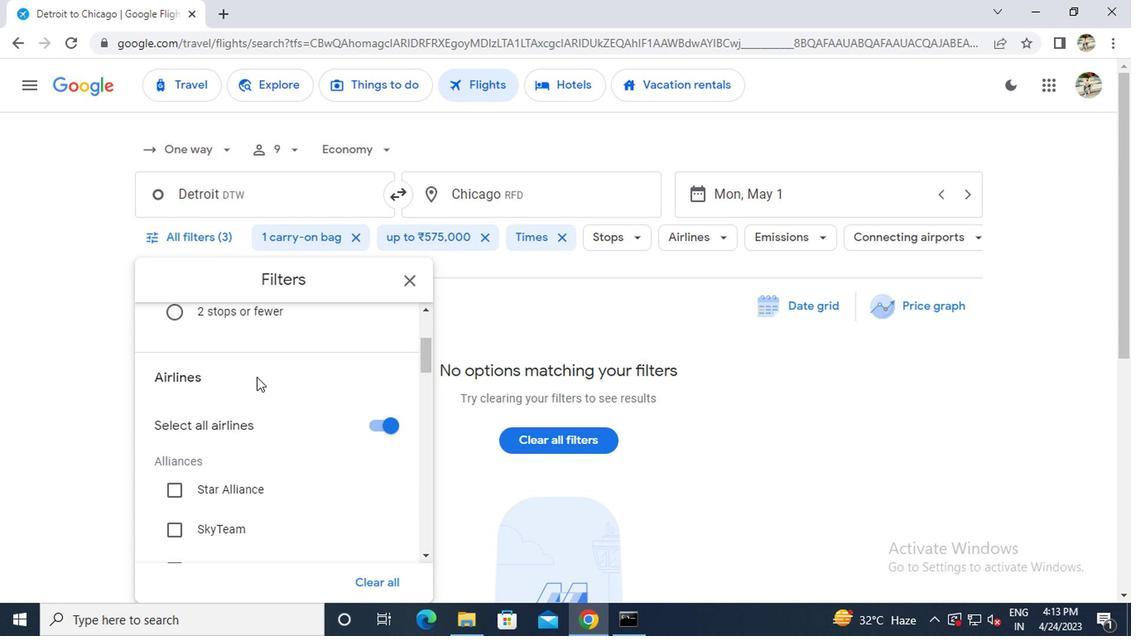 
Action: Mouse scrolled (249, 374) with delta (0, 0)
Screenshot: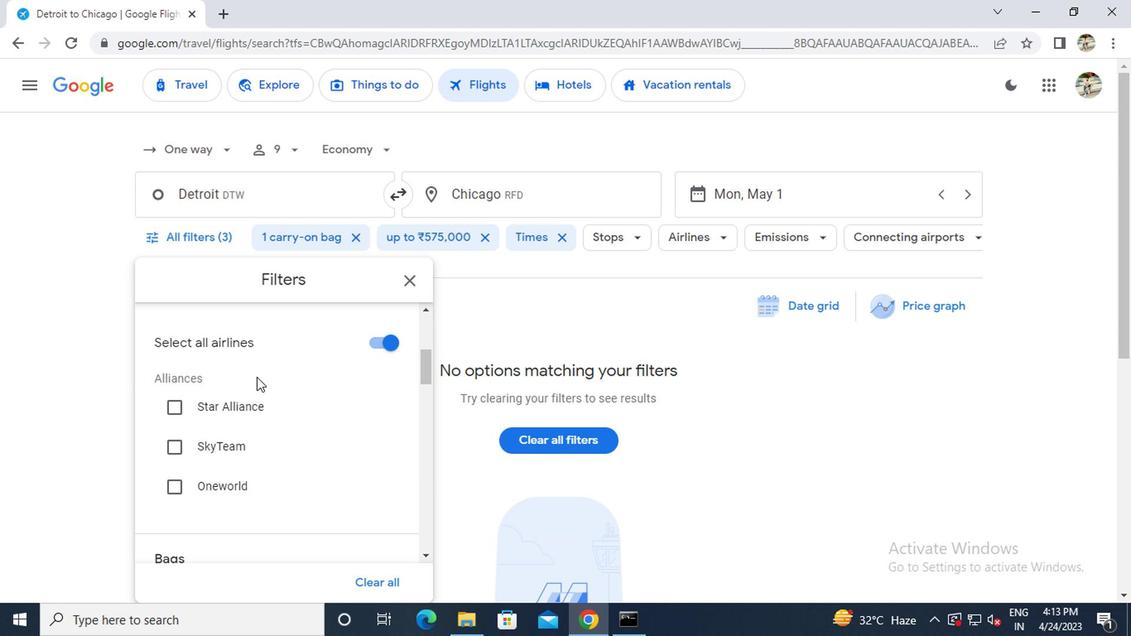 
Action: Mouse scrolled (249, 374) with delta (0, 0)
Screenshot: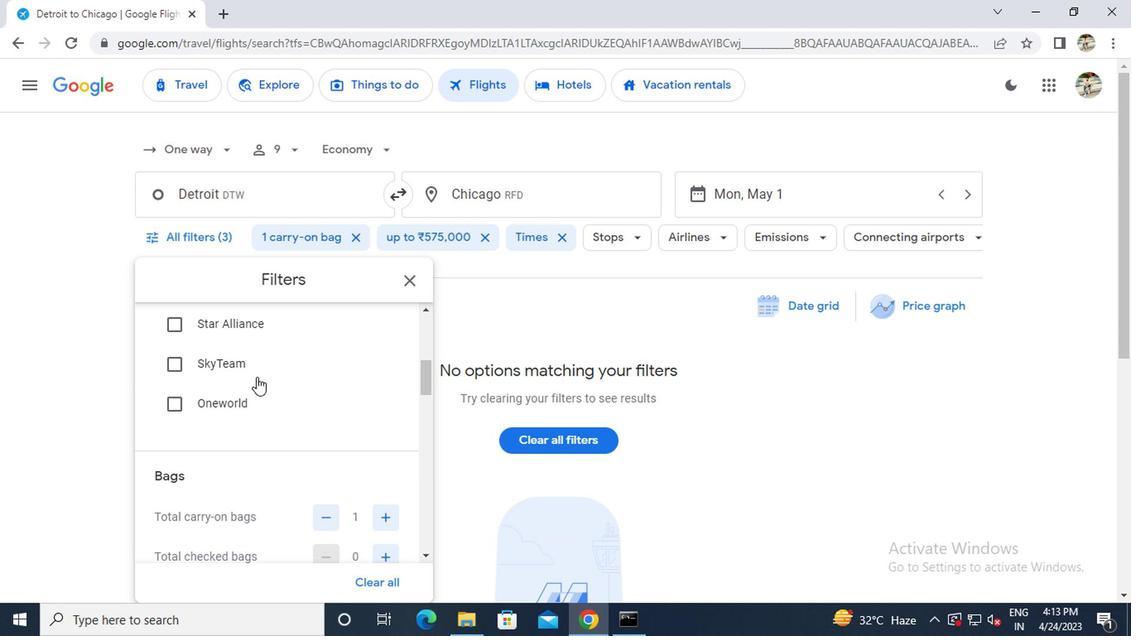 
Action: Mouse moved to (250, 378)
Screenshot: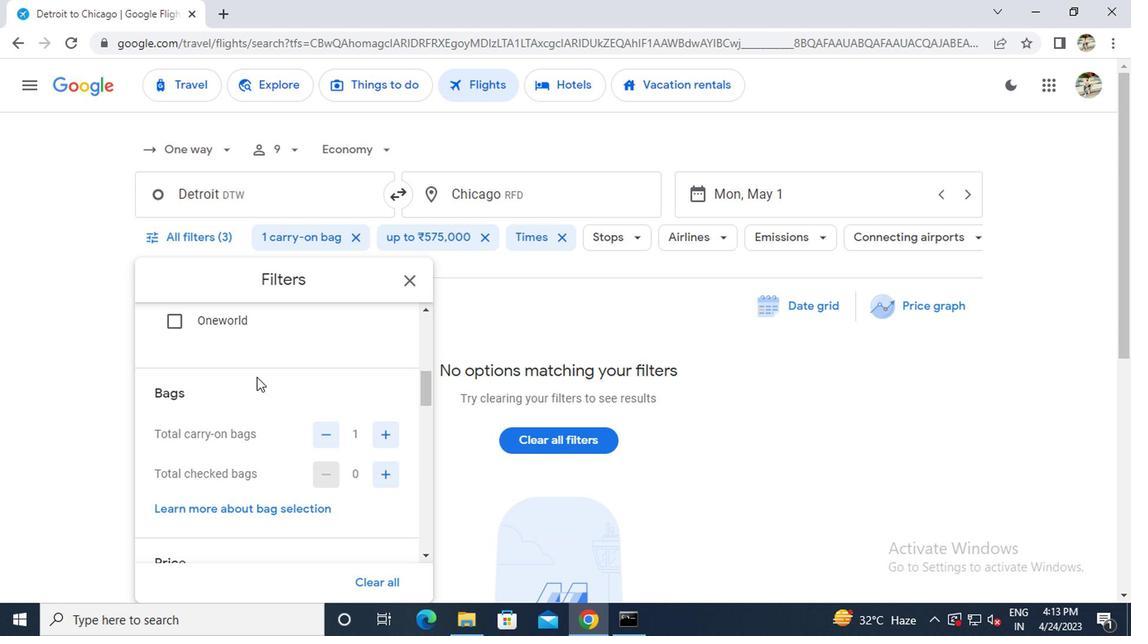 
Action: Mouse scrolled (250, 378) with delta (0, 0)
Screenshot: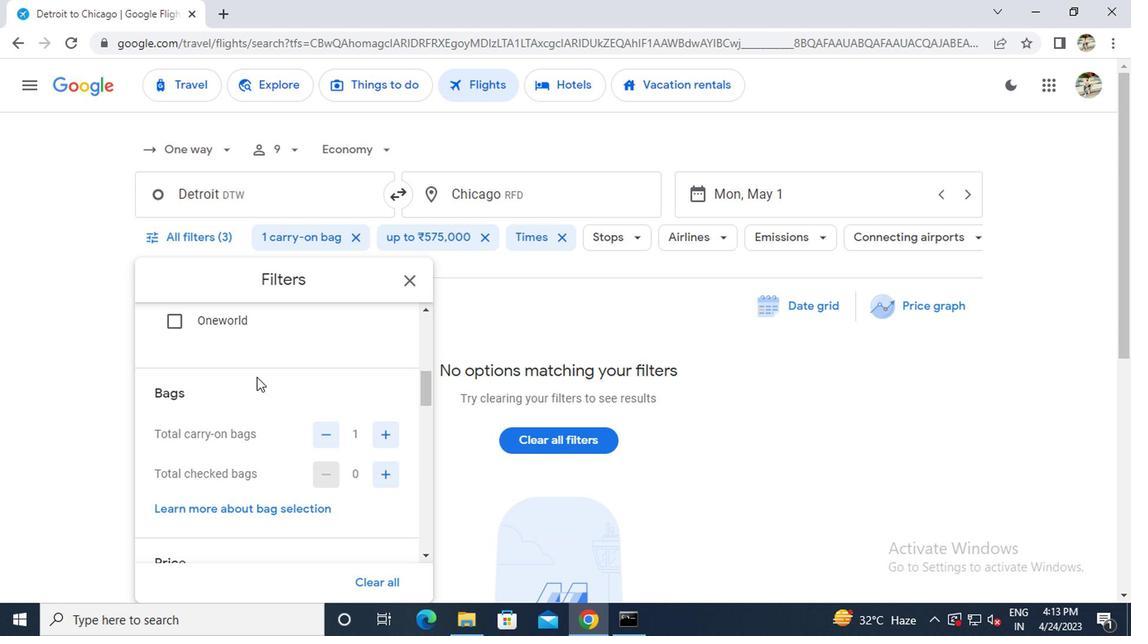 
Action: Mouse scrolled (250, 378) with delta (0, 0)
Screenshot: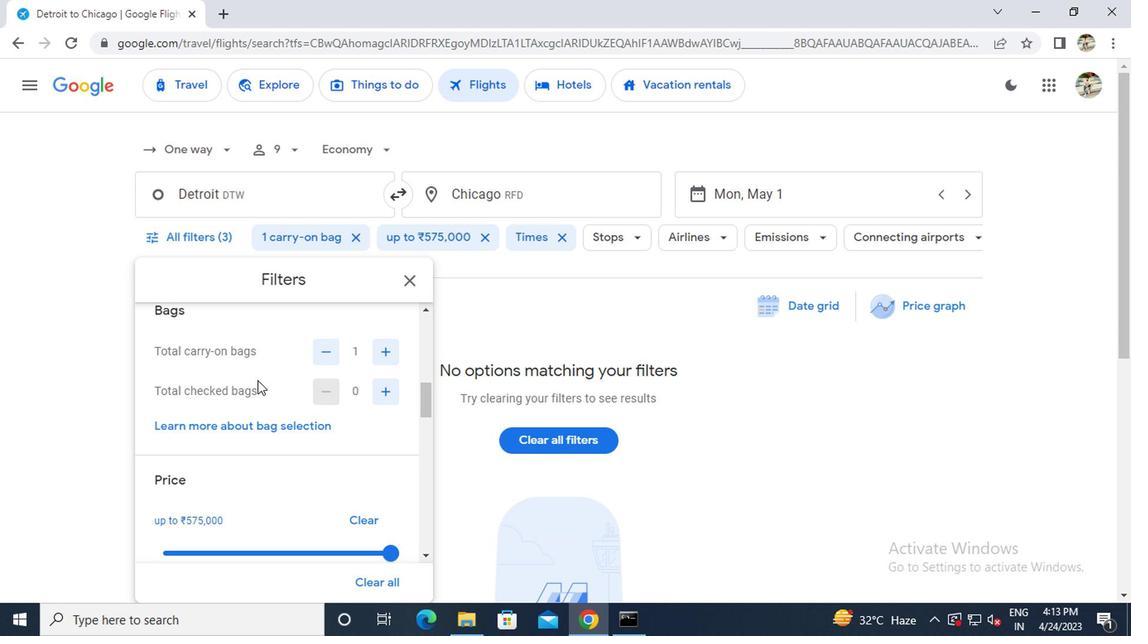 
Action: Mouse moved to (385, 472)
Screenshot: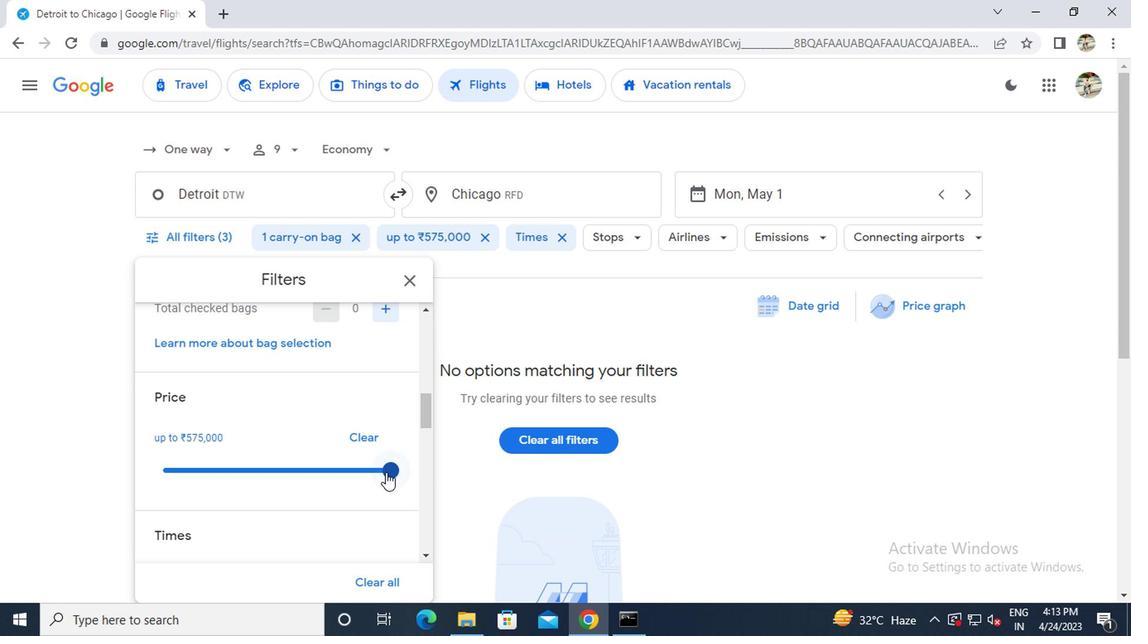
Action: Mouse pressed left at (385, 472)
Screenshot: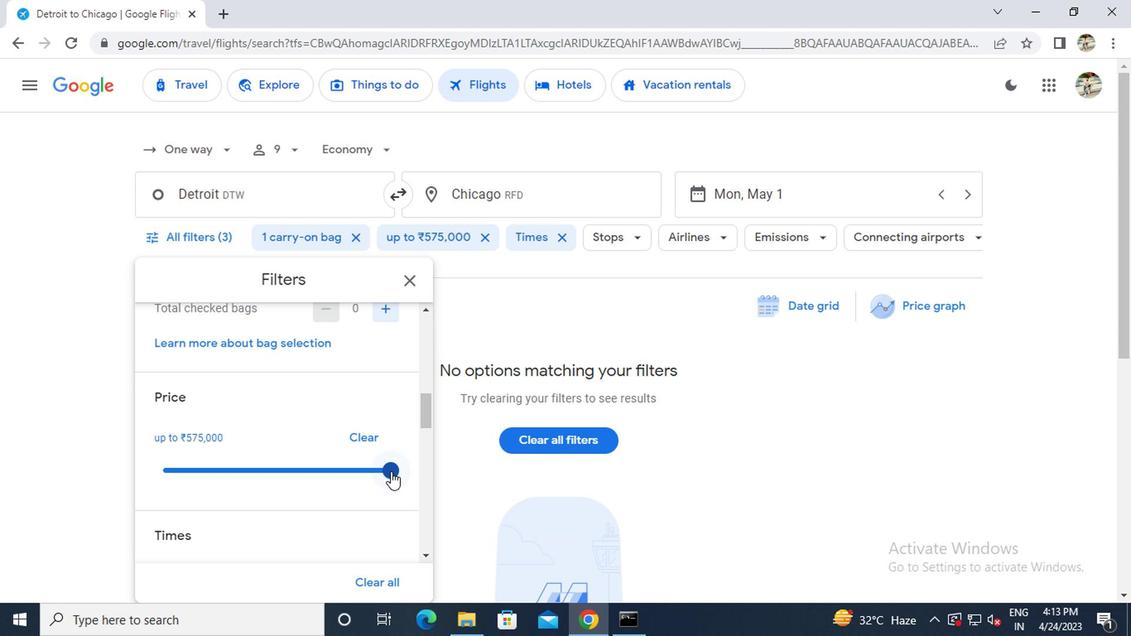 
Action: Mouse moved to (152, 474)
Screenshot: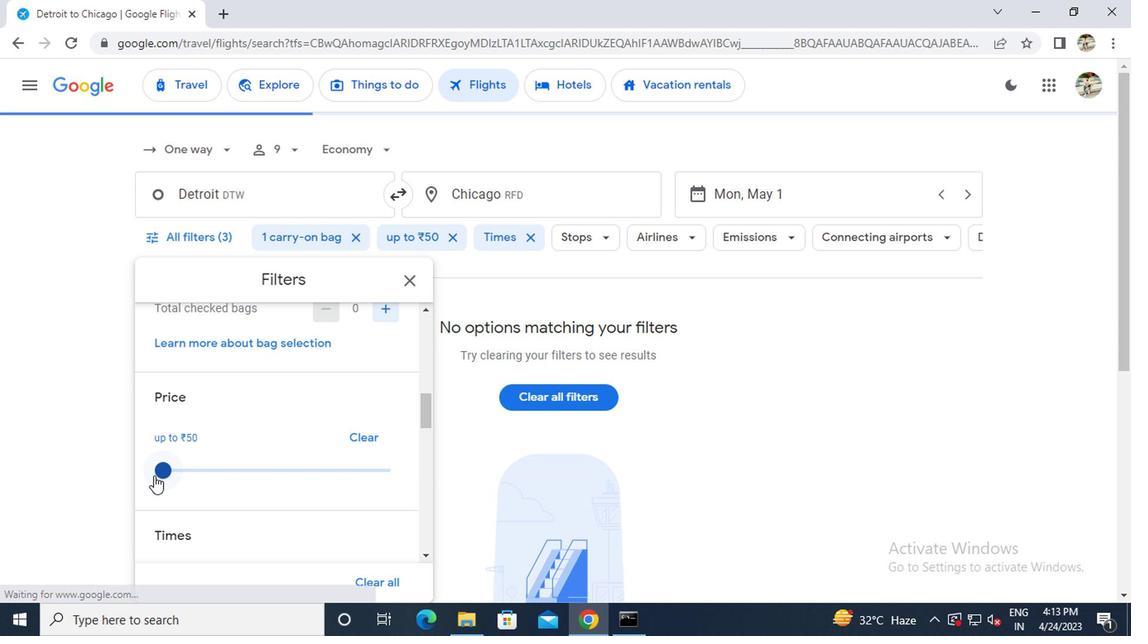
Action: Mouse pressed left at (152, 474)
Screenshot: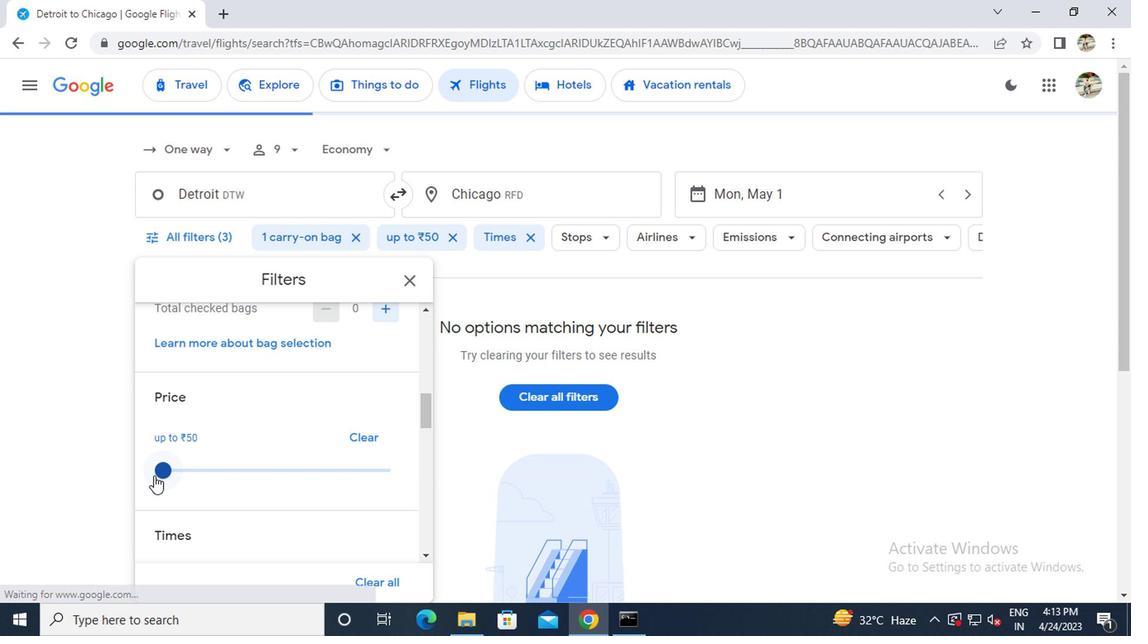
Action: Mouse moved to (367, 472)
Screenshot: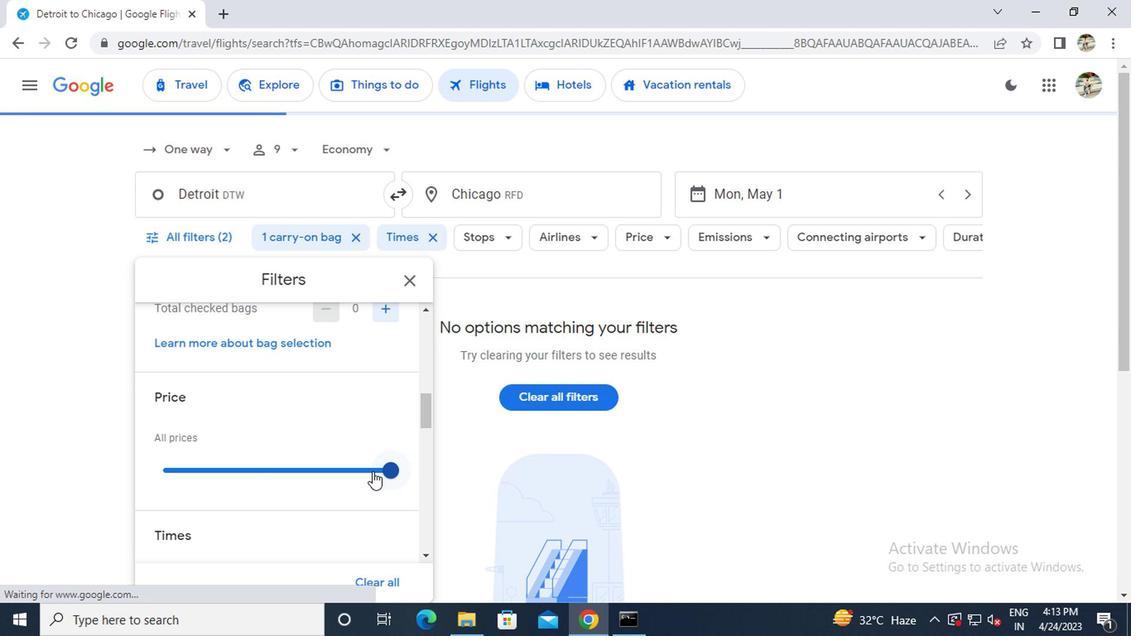 
Action: Mouse scrolled (367, 471) with delta (0, 0)
Screenshot: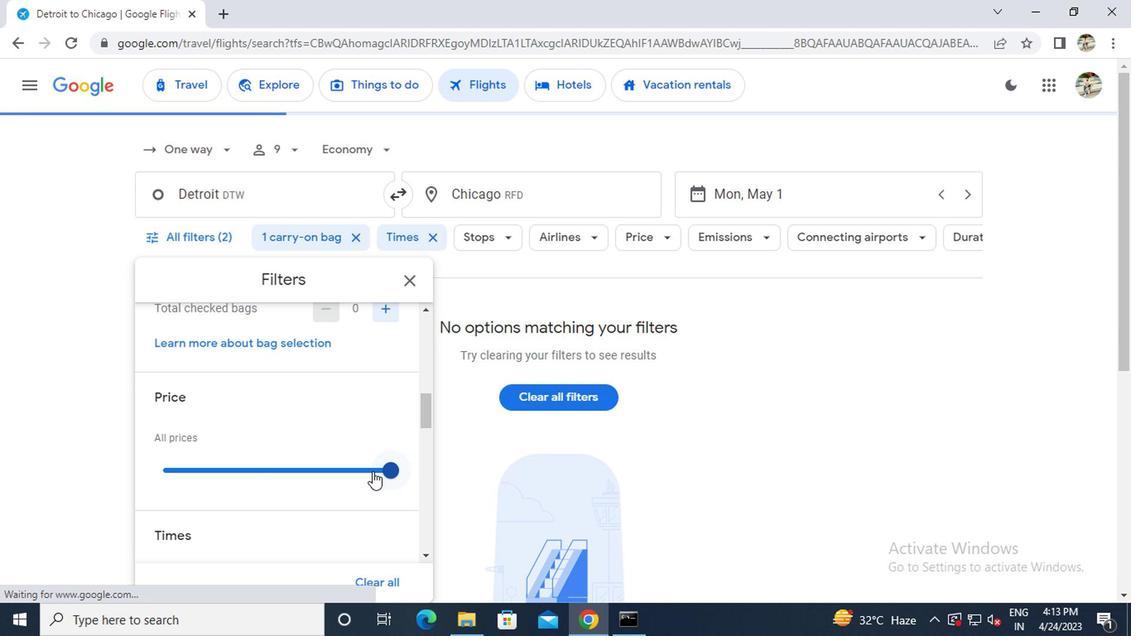 
Action: Mouse moved to (366, 476)
Screenshot: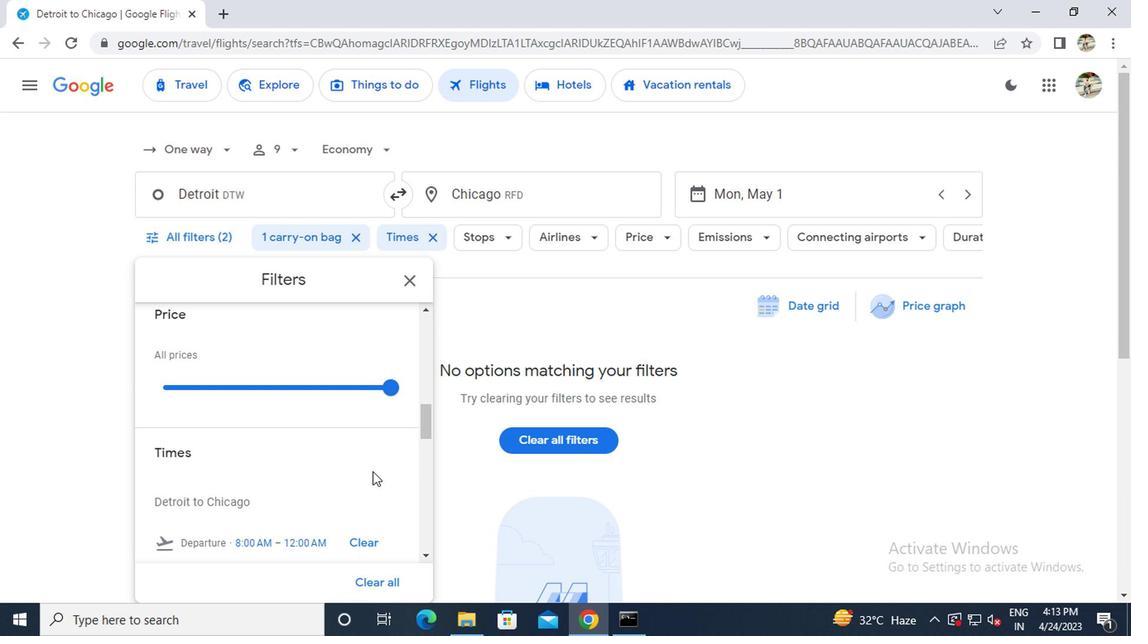 
Action: Mouse scrolled (366, 475) with delta (0, 0)
Screenshot: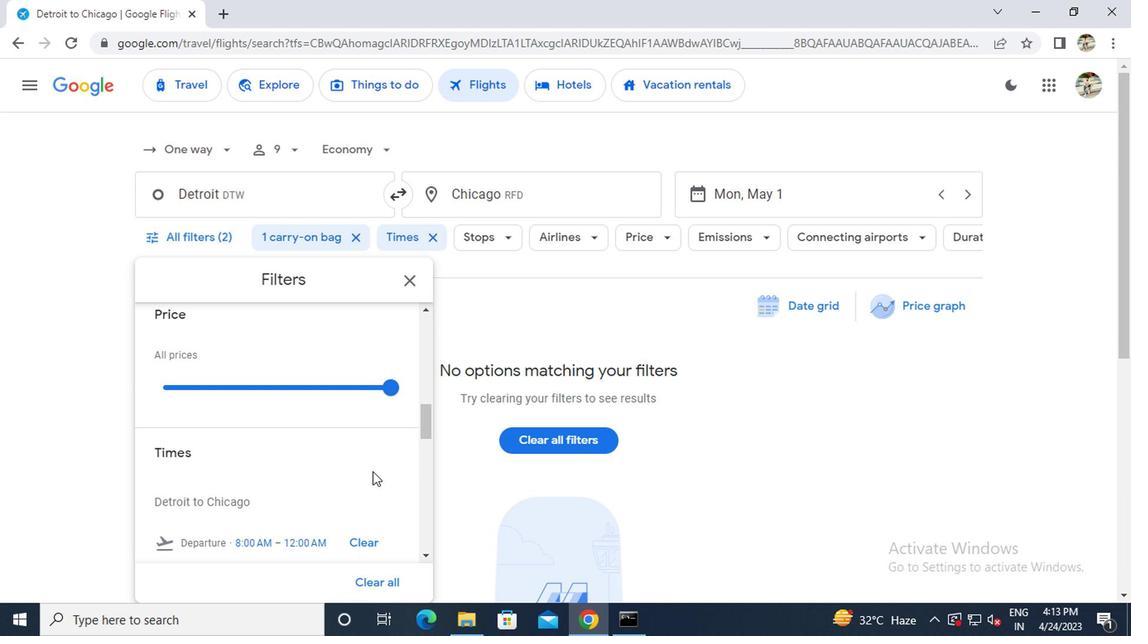 
Action: Mouse moved to (223, 485)
Screenshot: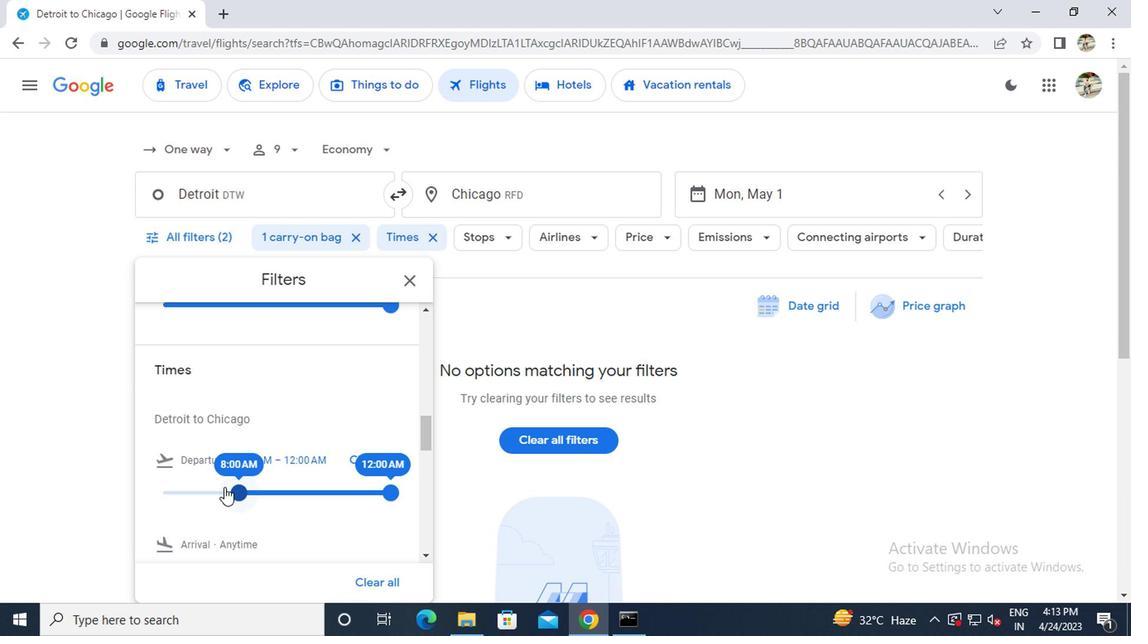 
Action: Mouse pressed left at (223, 485)
Screenshot: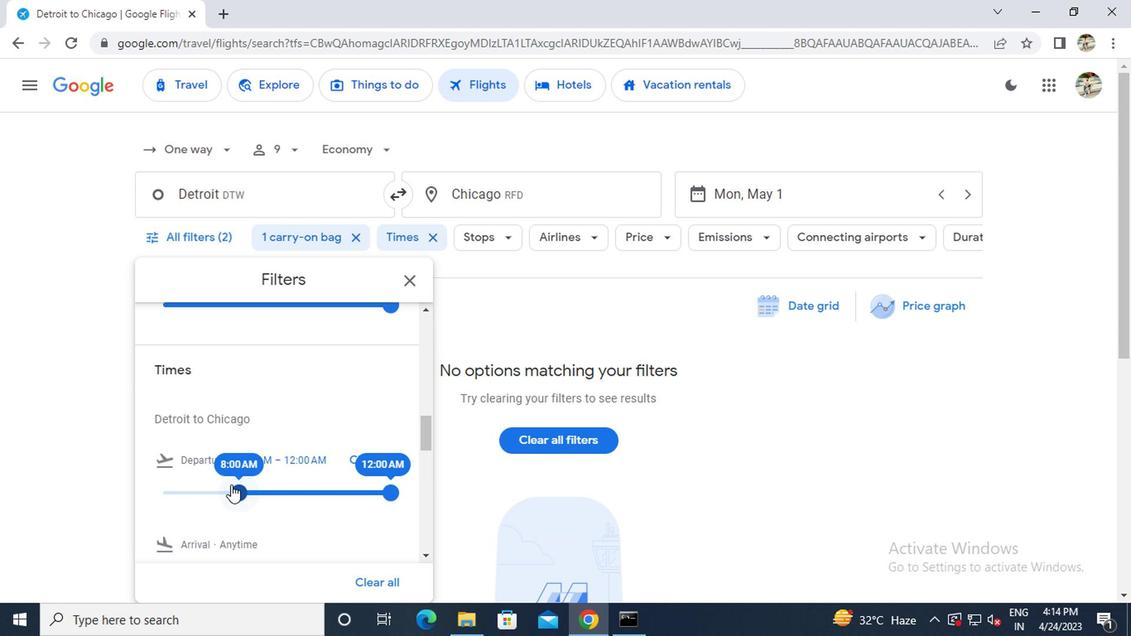 
Action: Mouse moved to (406, 273)
Screenshot: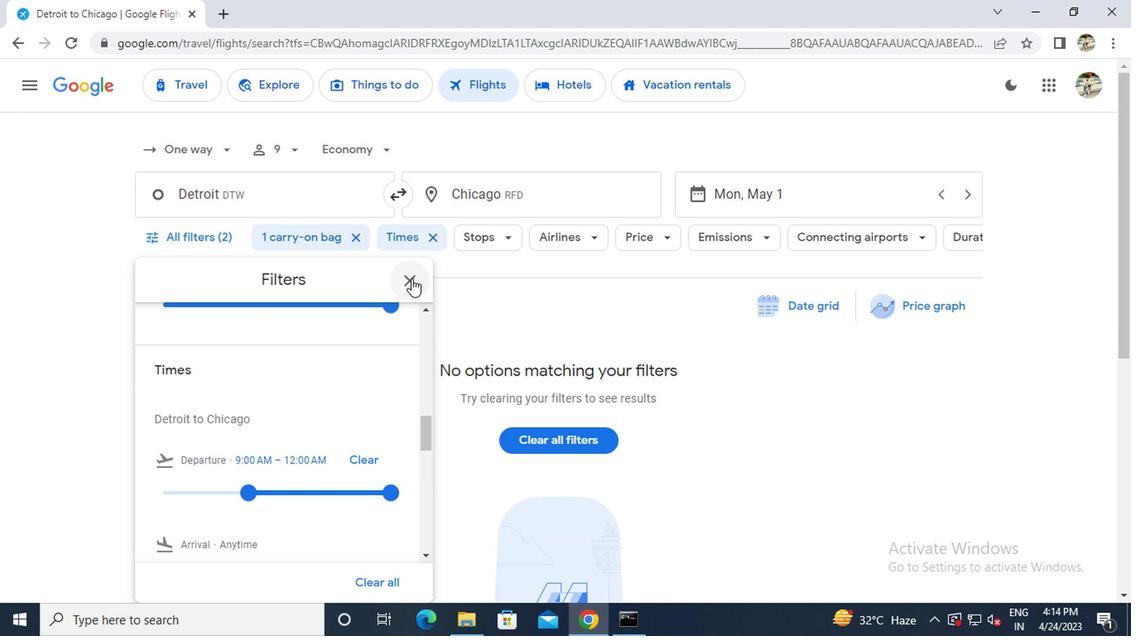 
Action: Mouse pressed left at (406, 273)
Screenshot: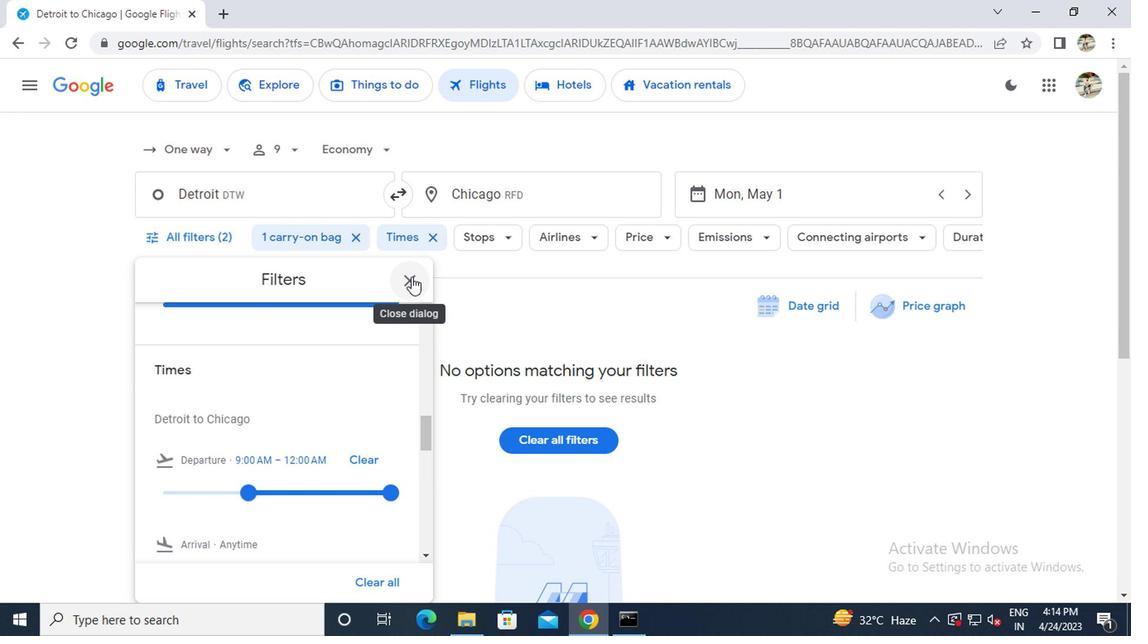 
